 Task: Add an event with the title Sales Presentation   , date '2023/21/05', time 7:30 AM to 9:30 AMand add a description: Looking to take your sales representation skills to the next level? Join us for an immersive event designed to equip you with the knowledge and tools needed to drive growth and maximize revenue. From understanding customer psychology to developing compelling pitches, this event covers the essential aspects of successful sales representation. Select event color  Flamingo . Add location for the event as: 456 Park Avenue, Downtown, Chicago, USA, logged in from the account softage.1@softage.netand send the event invitation to softage.3@softage.net and softage.4@softage.net. Set a reminder for the event Daily
Action: Mouse moved to (91, 111)
Screenshot: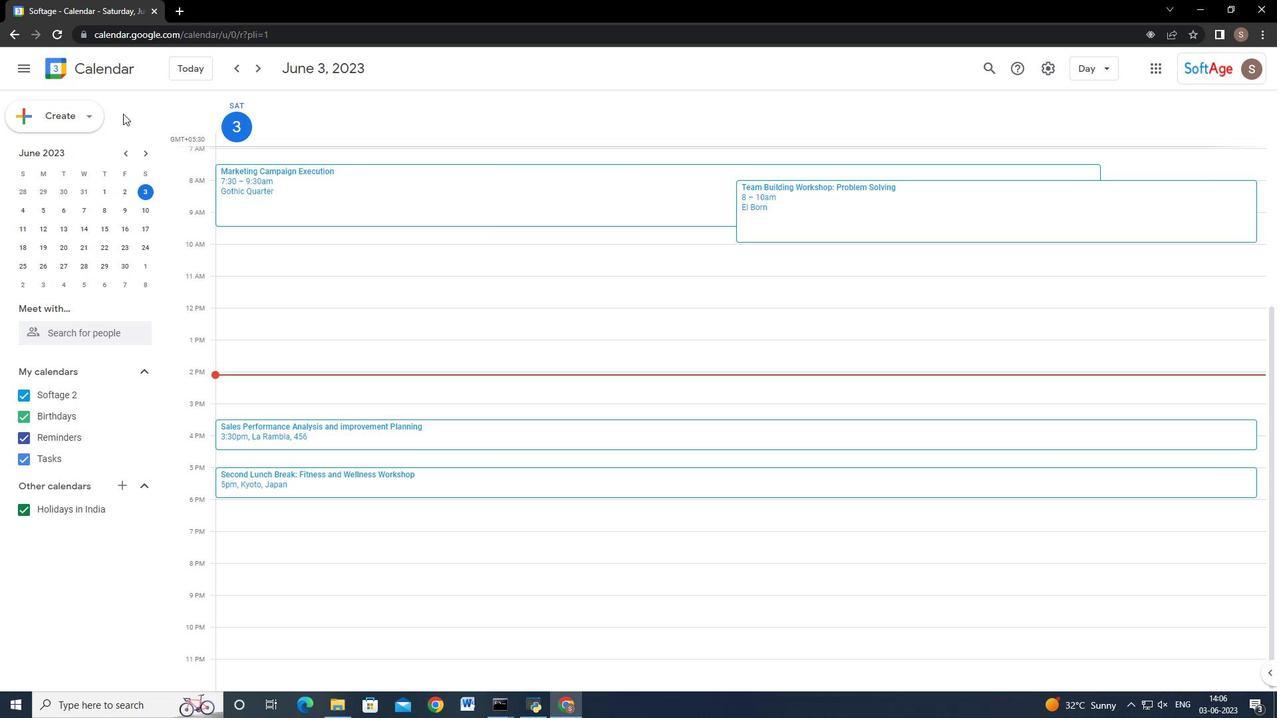 
Action: Mouse pressed left at (91, 111)
Screenshot: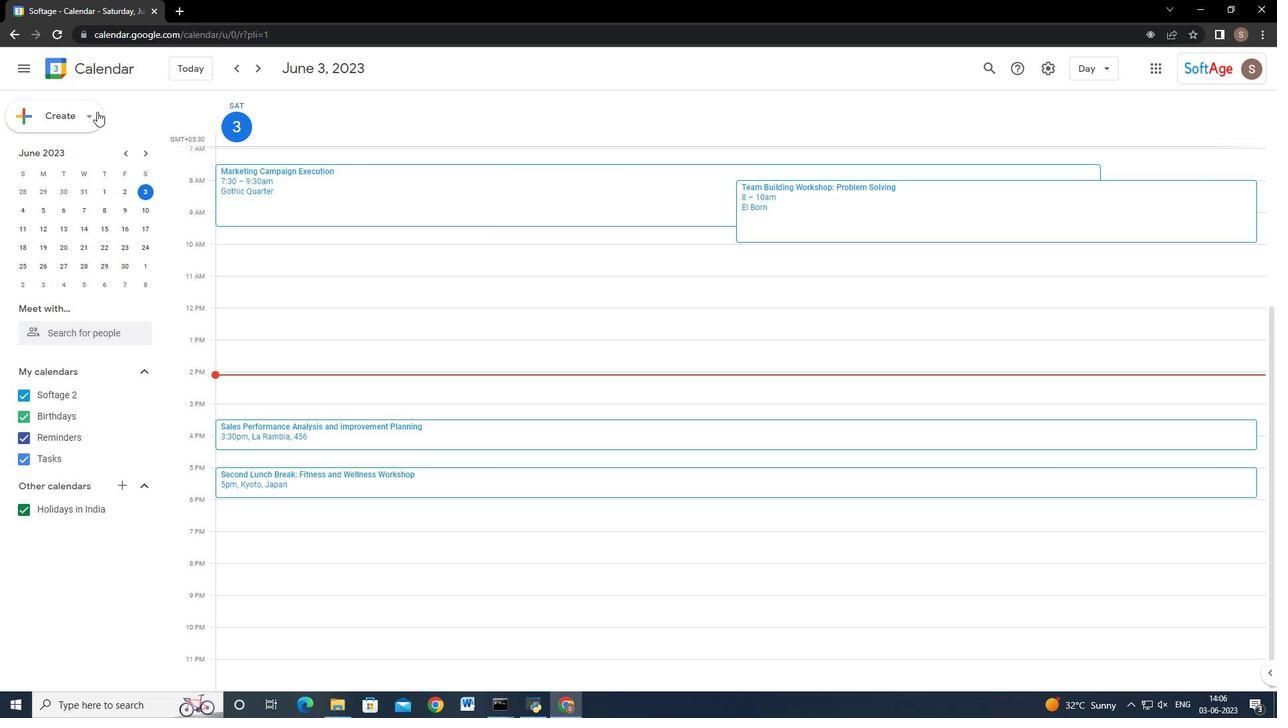 
Action: Mouse moved to (60, 152)
Screenshot: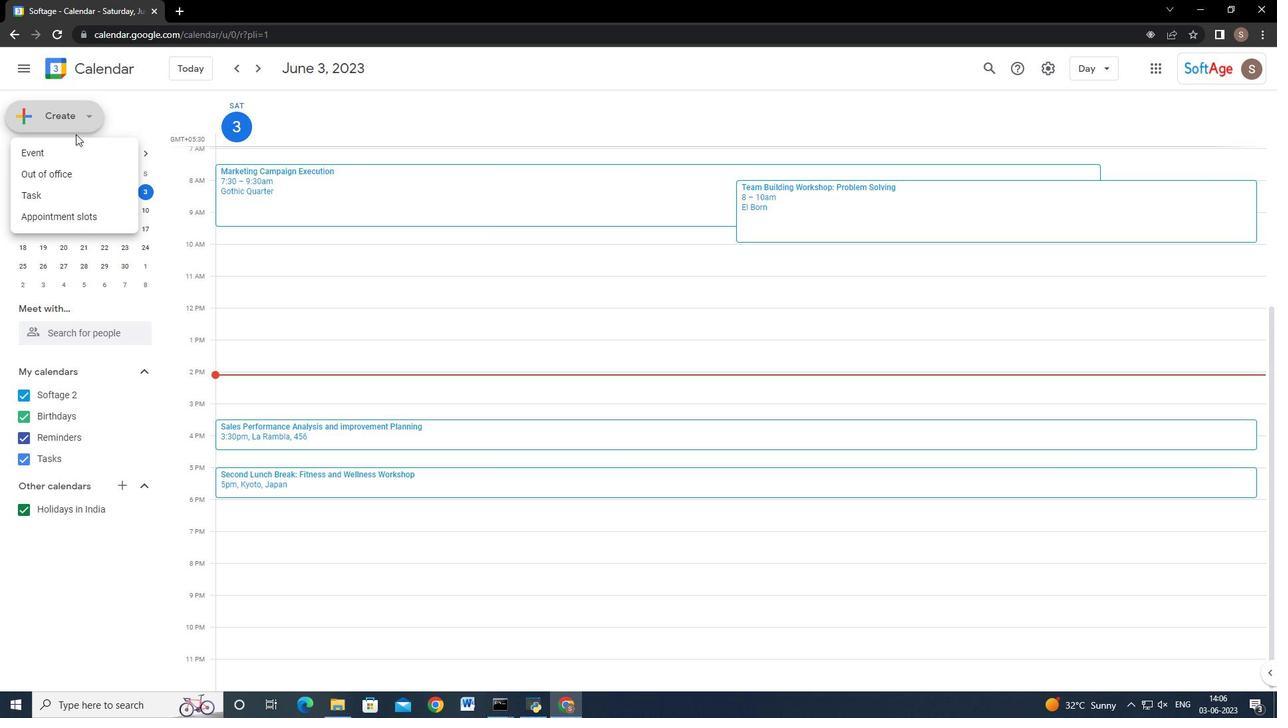 
Action: Mouse pressed left at (60, 152)
Screenshot: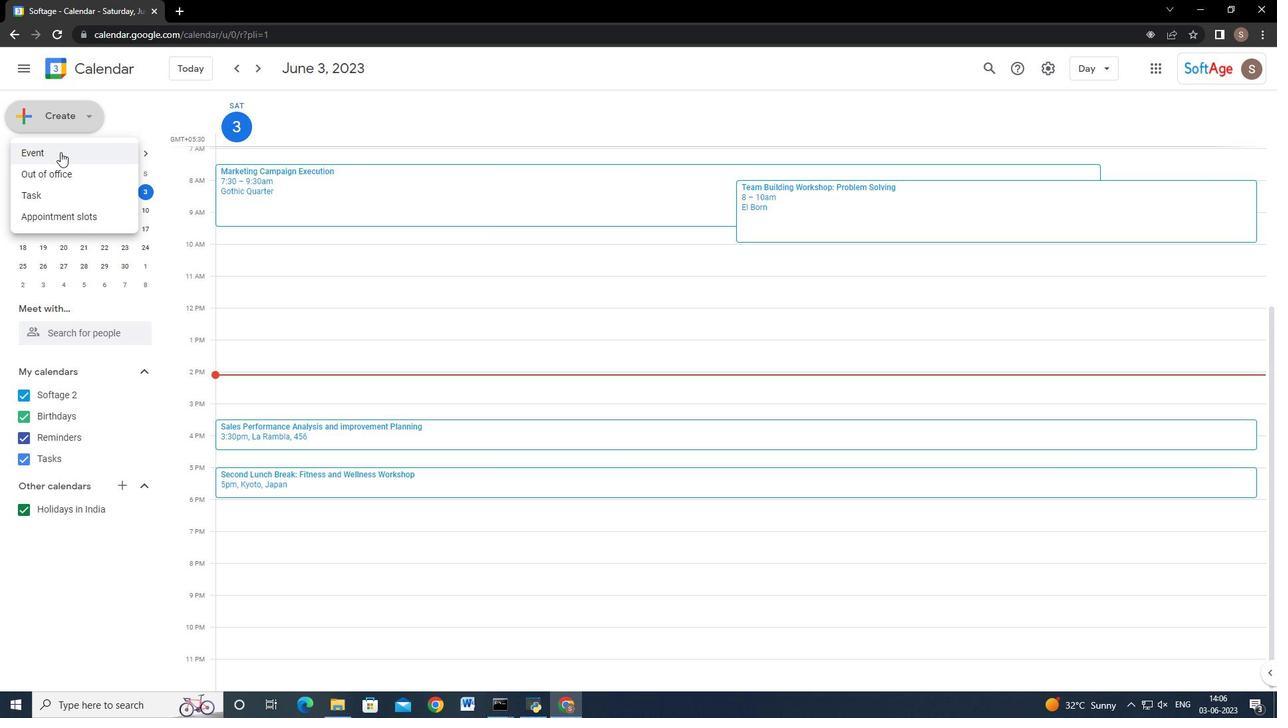 
Action: Mouse moved to (793, 515)
Screenshot: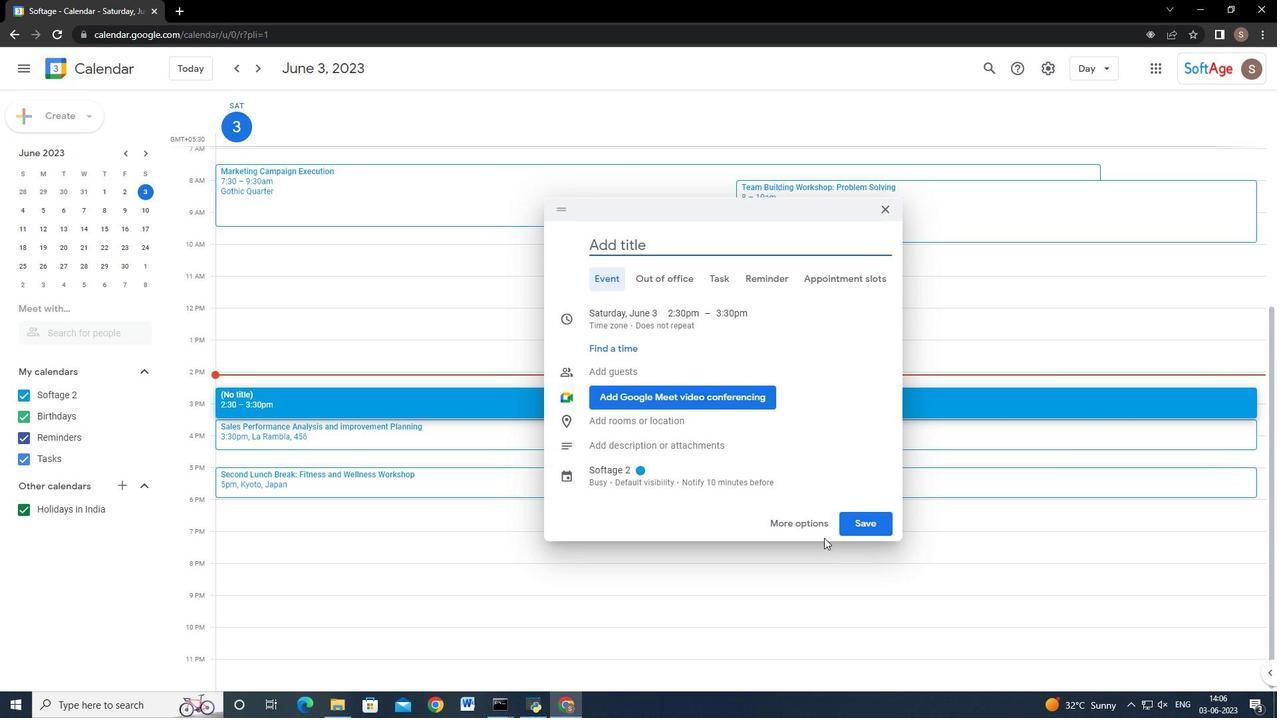 
Action: Mouse pressed left at (793, 515)
Screenshot: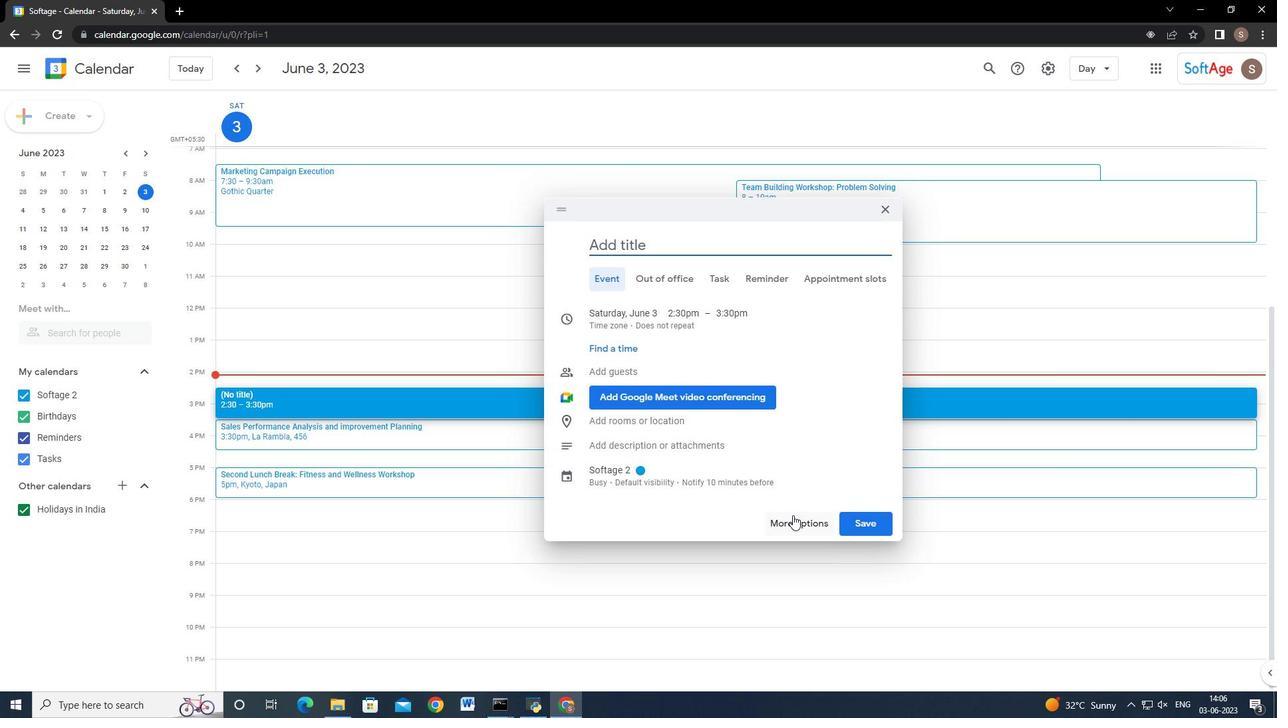 
Action: Mouse moved to (222, 97)
Screenshot: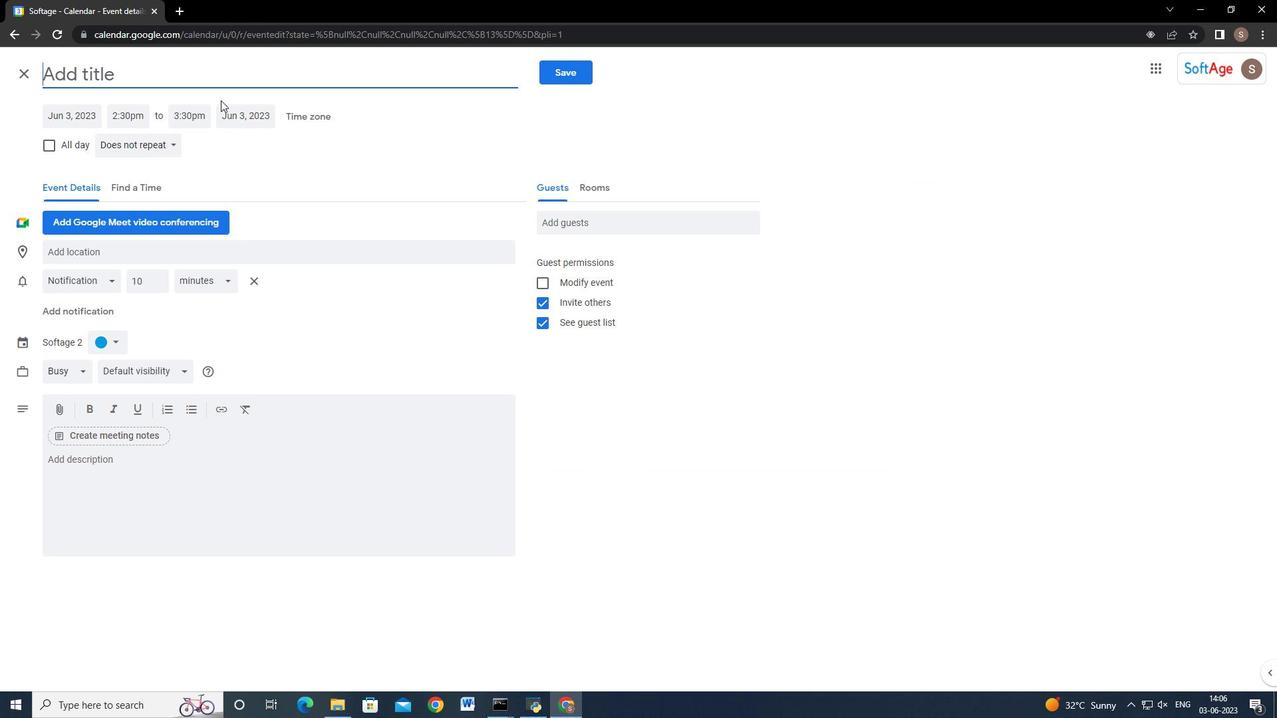 
Action: Key pressed <Key.shift_r>Sales<Key.space><Key.shift>Presentation
Screenshot: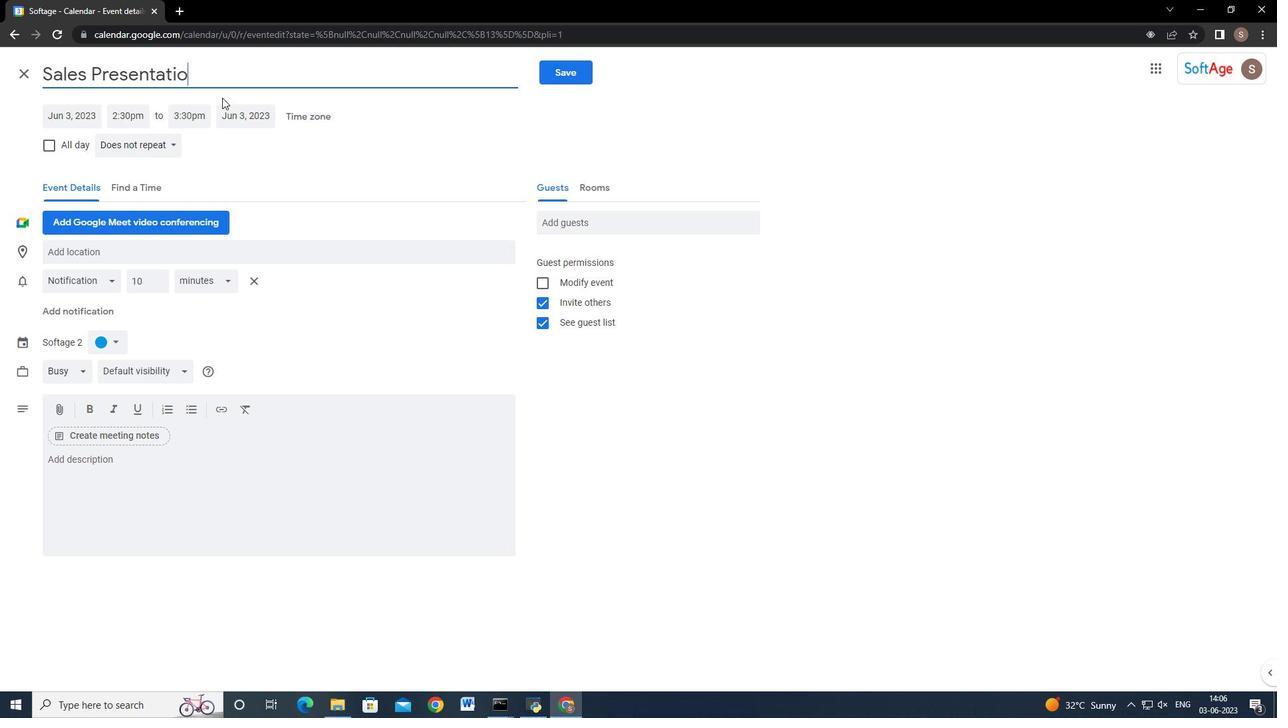 
Action: Mouse moved to (78, 112)
Screenshot: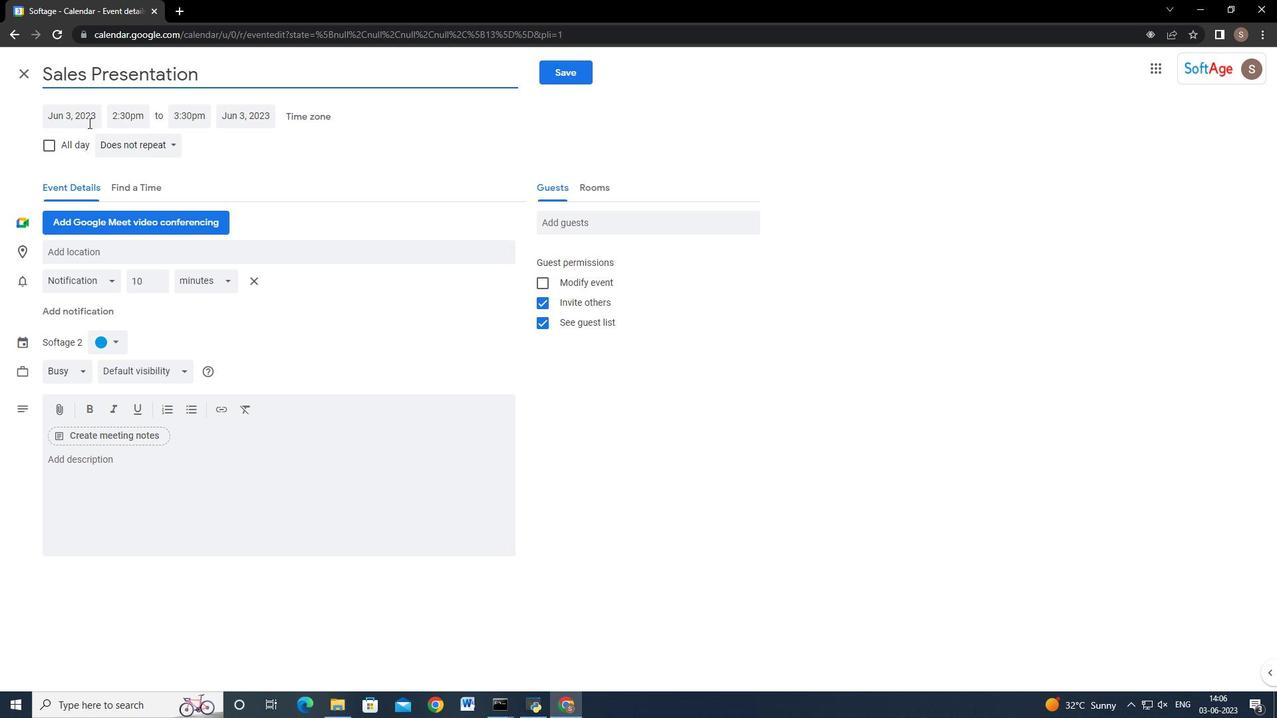 
Action: Mouse pressed left at (78, 112)
Screenshot: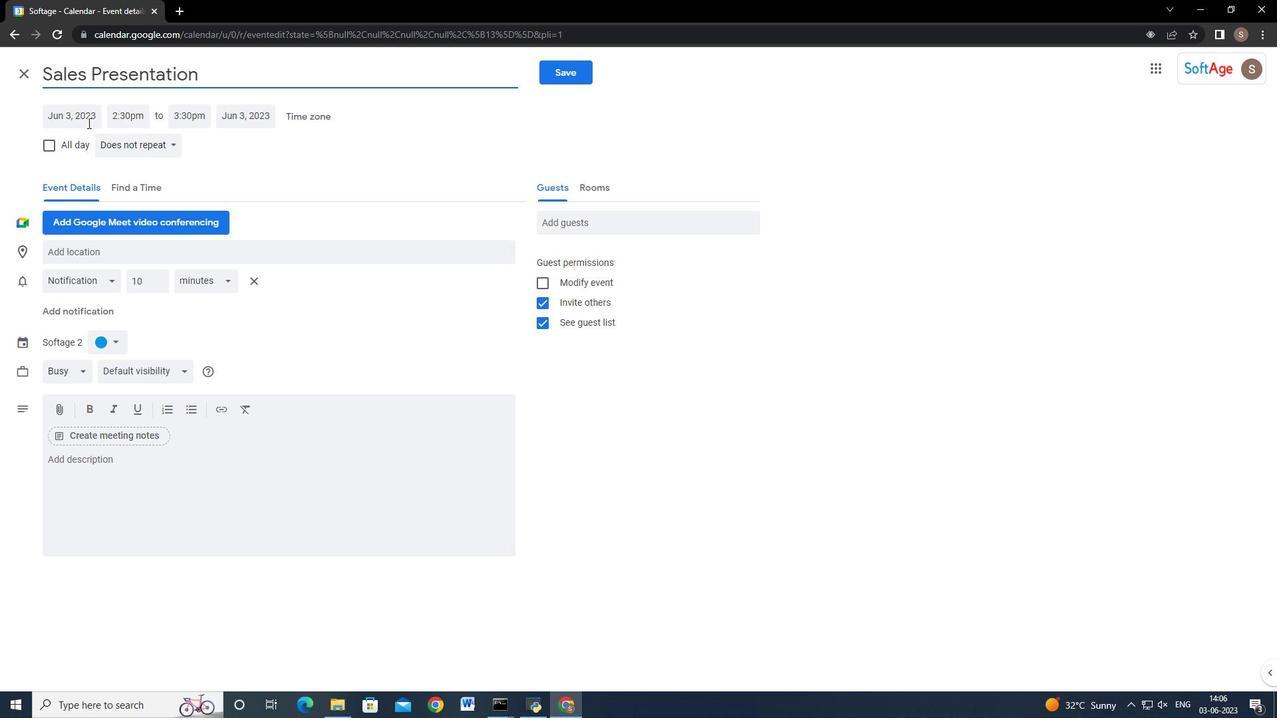 
Action: Mouse moved to (214, 145)
Screenshot: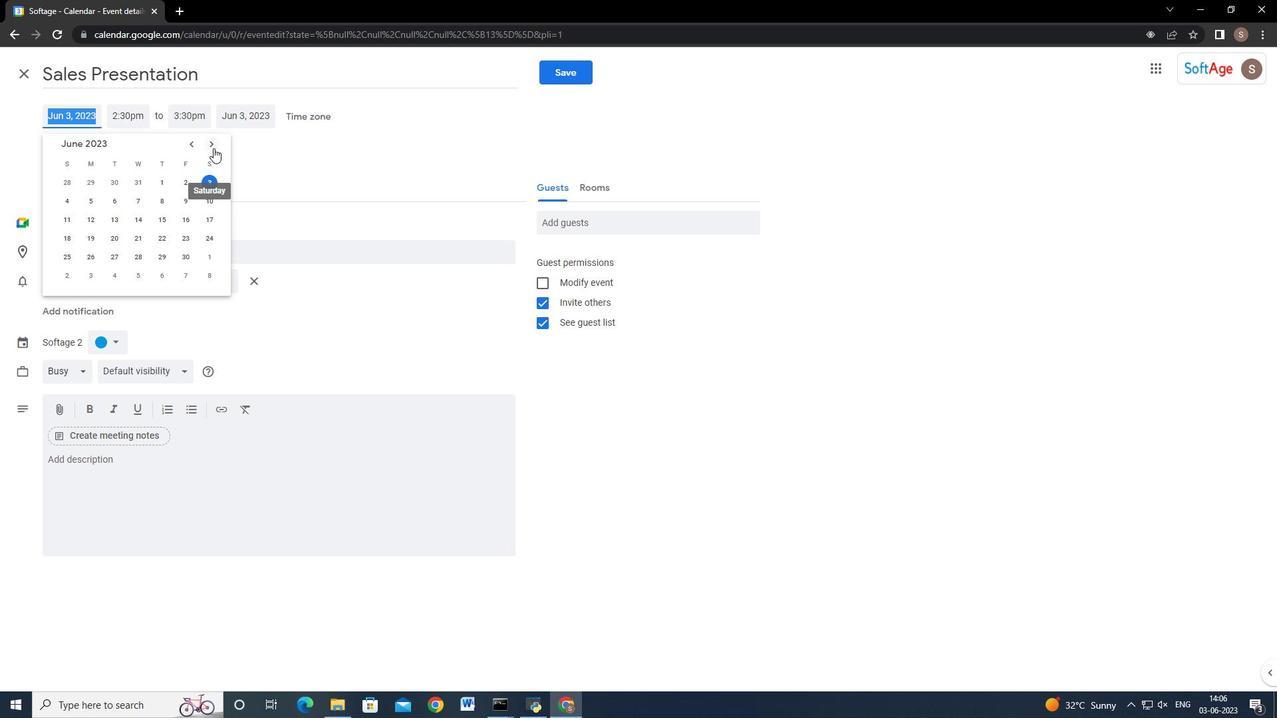 
Action: Mouse pressed left at (214, 145)
Screenshot: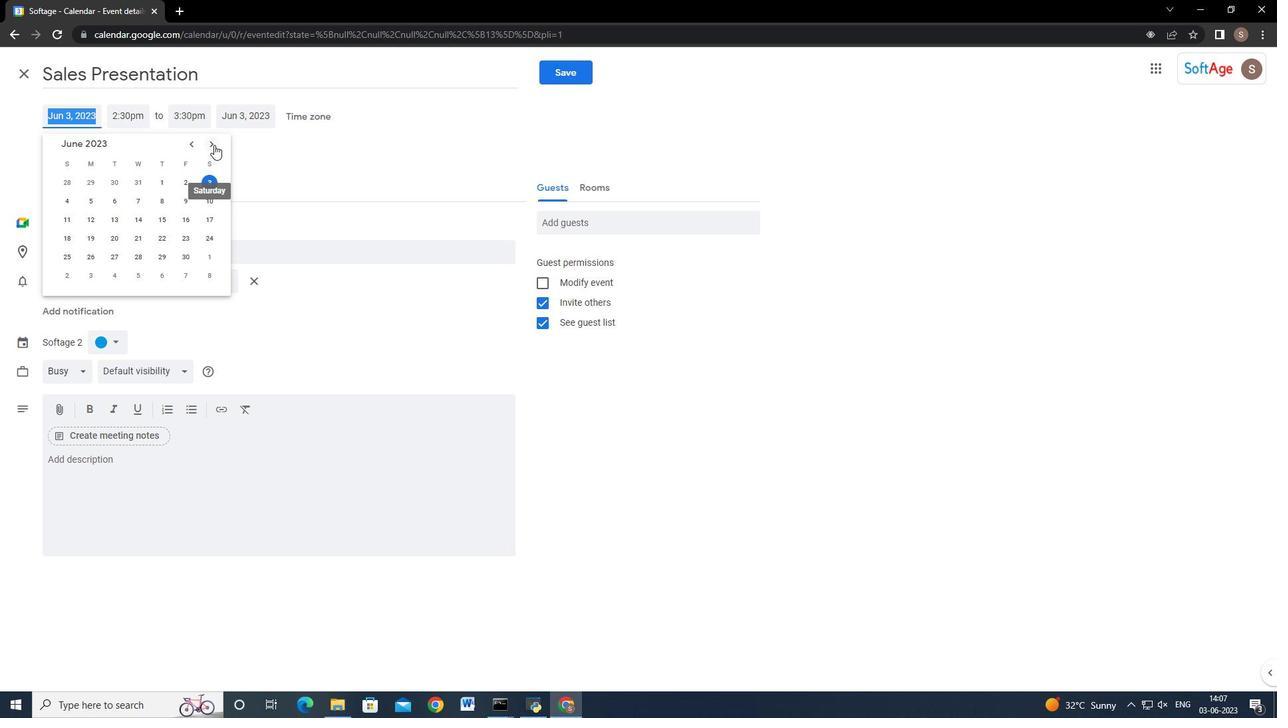
Action: Mouse moved to (192, 143)
Screenshot: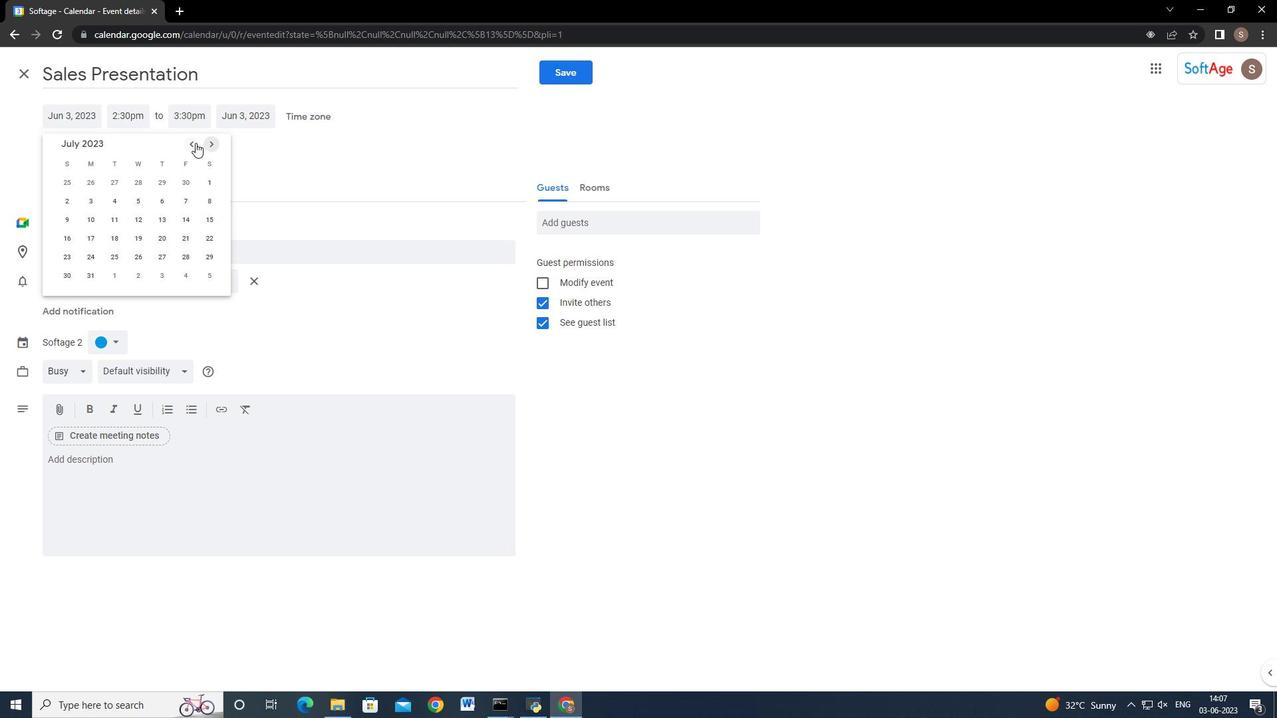 
Action: Mouse pressed left at (192, 143)
Screenshot: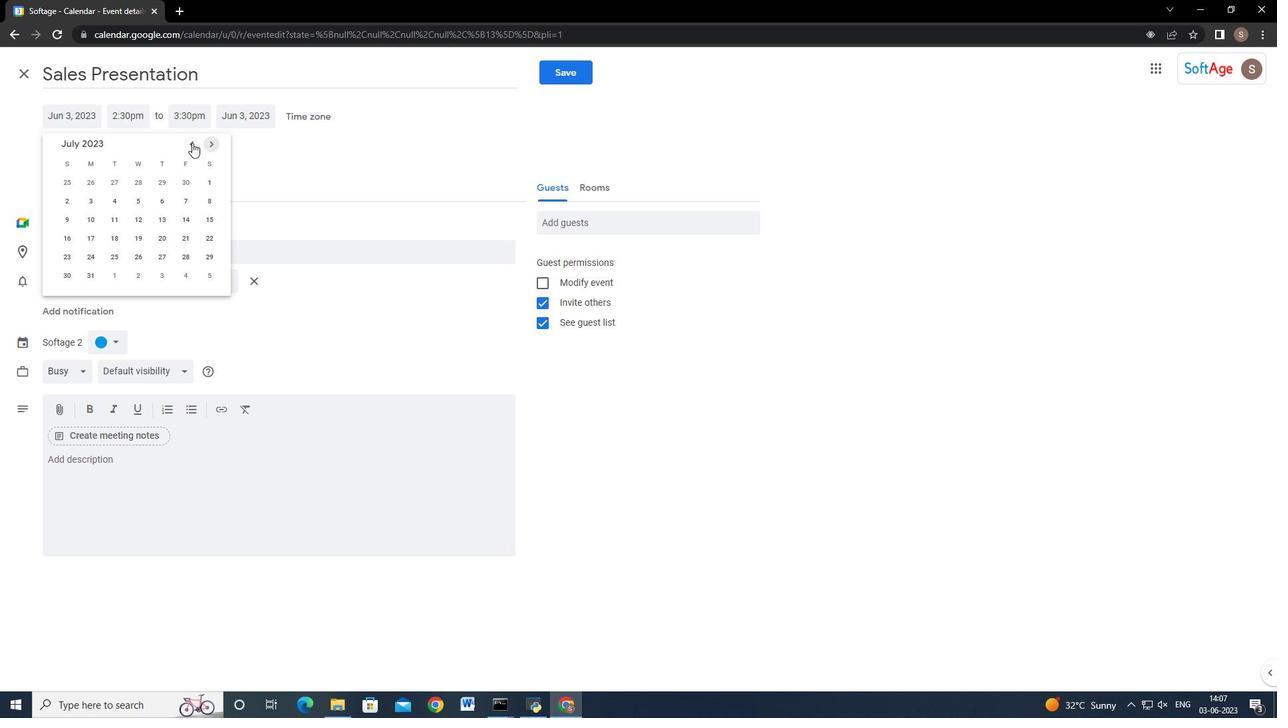 
Action: Mouse pressed left at (192, 143)
Screenshot: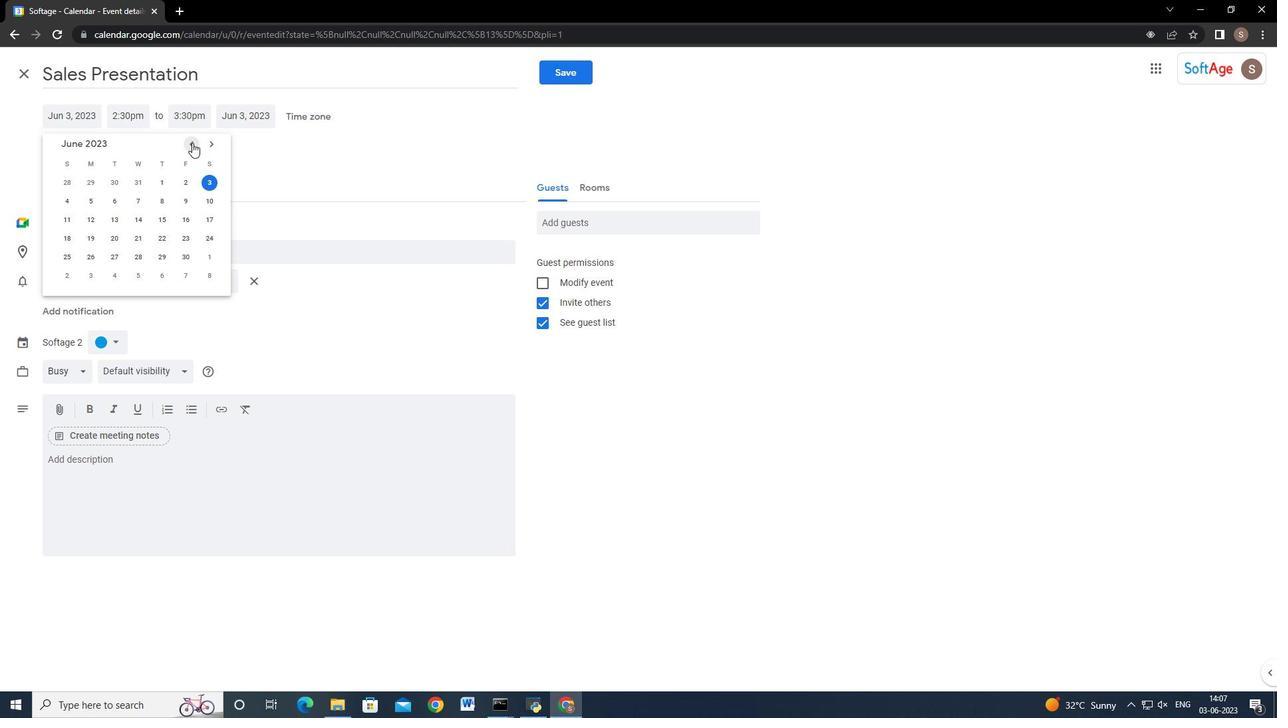 
Action: Mouse moved to (64, 236)
Screenshot: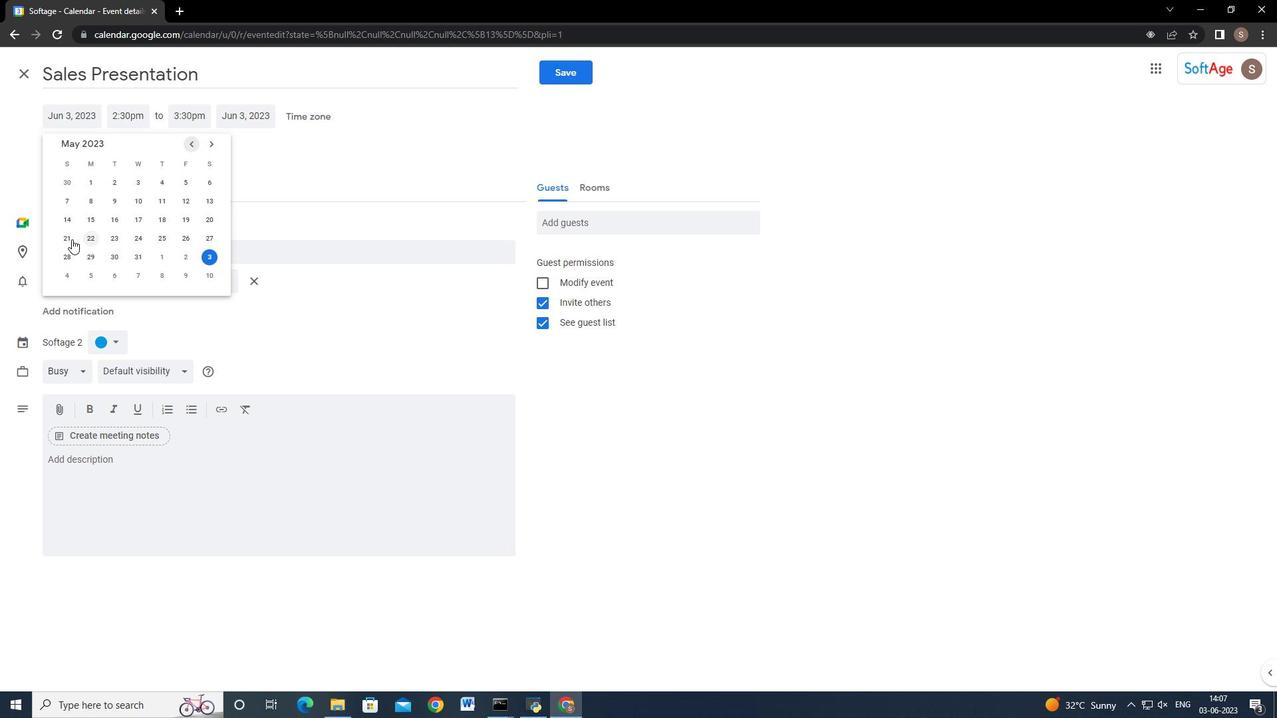 
Action: Mouse pressed left at (64, 236)
Screenshot: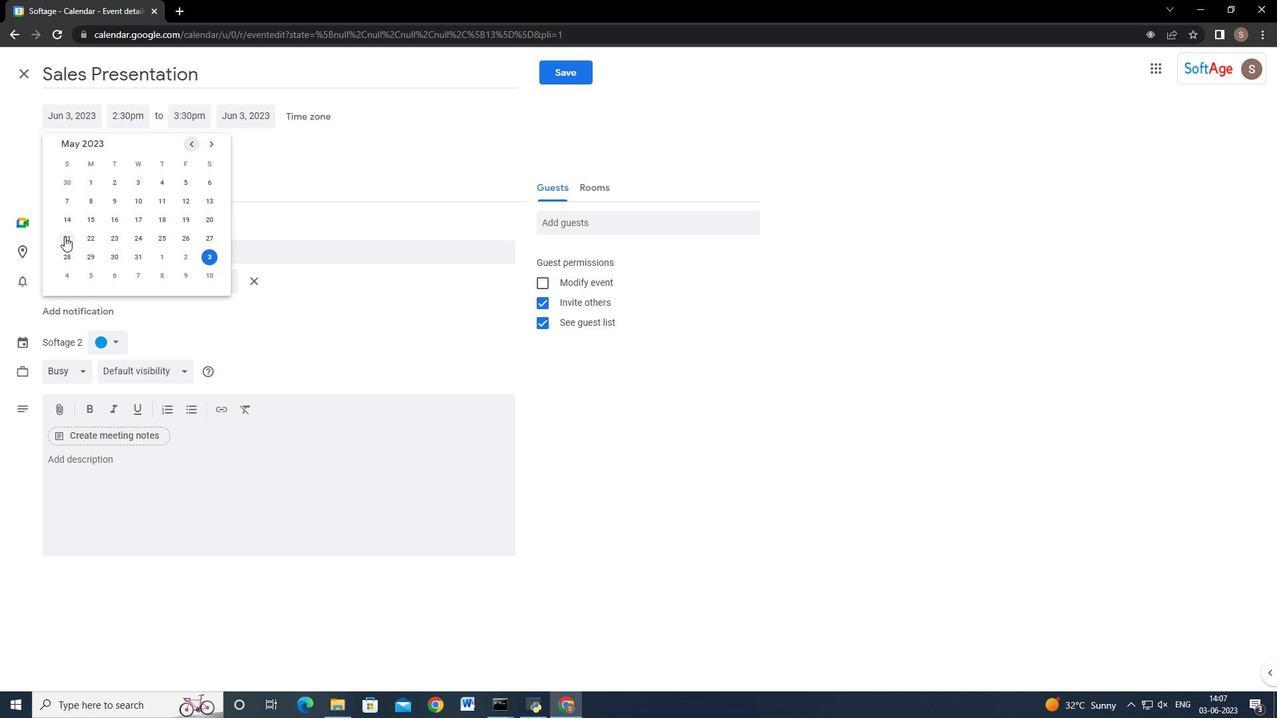 
Action: Mouse moved to (138, 115)
Screenshot: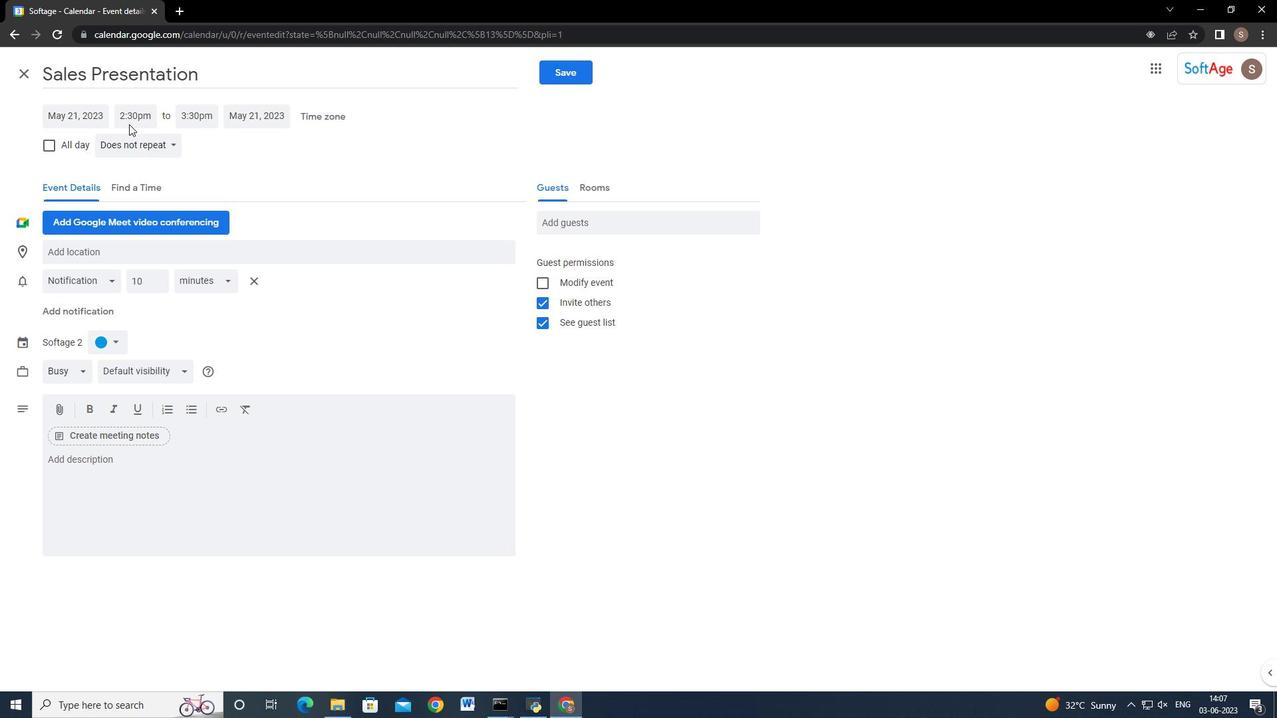 
Action: Mouse pressed left at (138, 115)
Screenshot: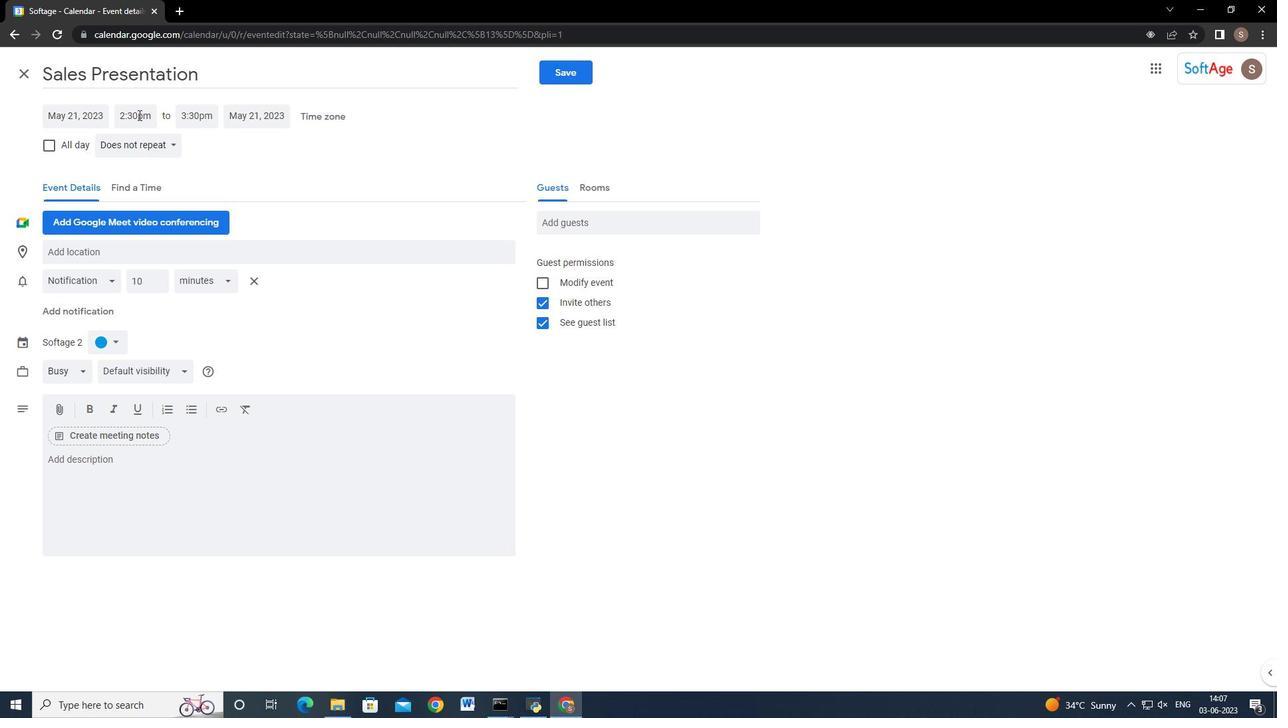 
Action: Mouse moved to (141, 115)
Screenshot: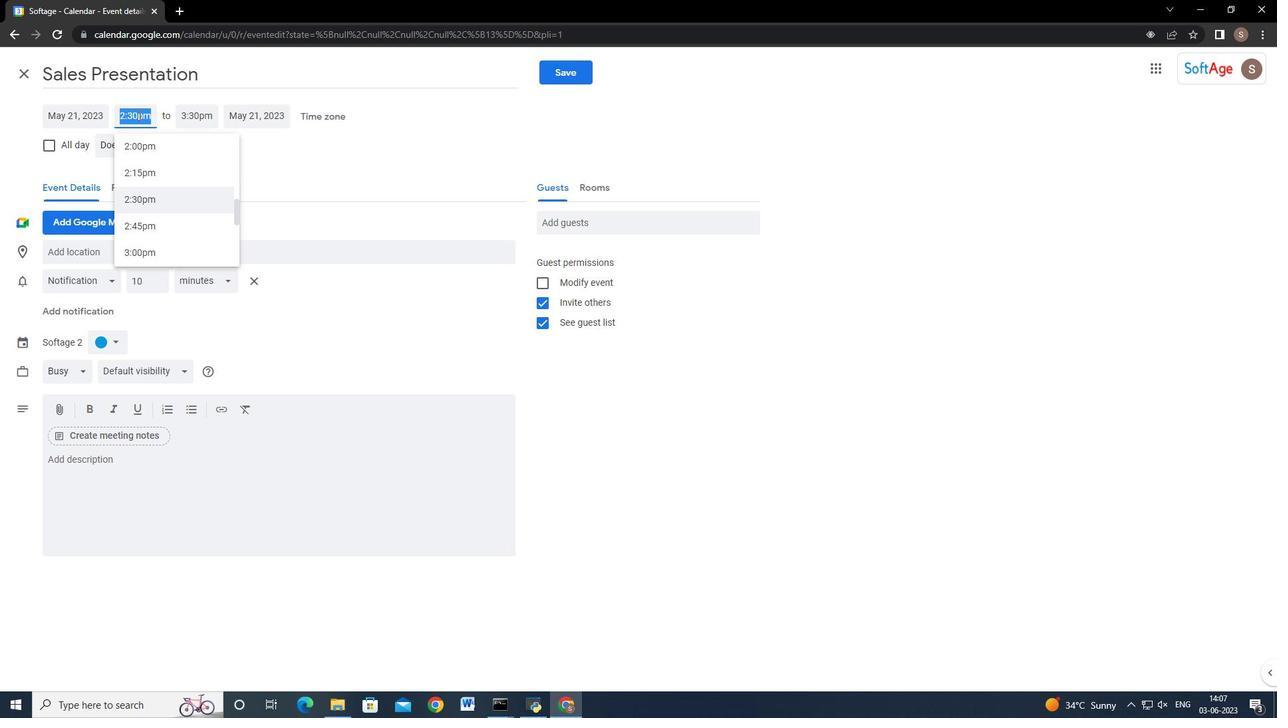 
Action: Key pressed 7<Key.shift>:30am<Key.enter><Key.tab>9<Key.shift>:30am<Key.enter>
Screenshot: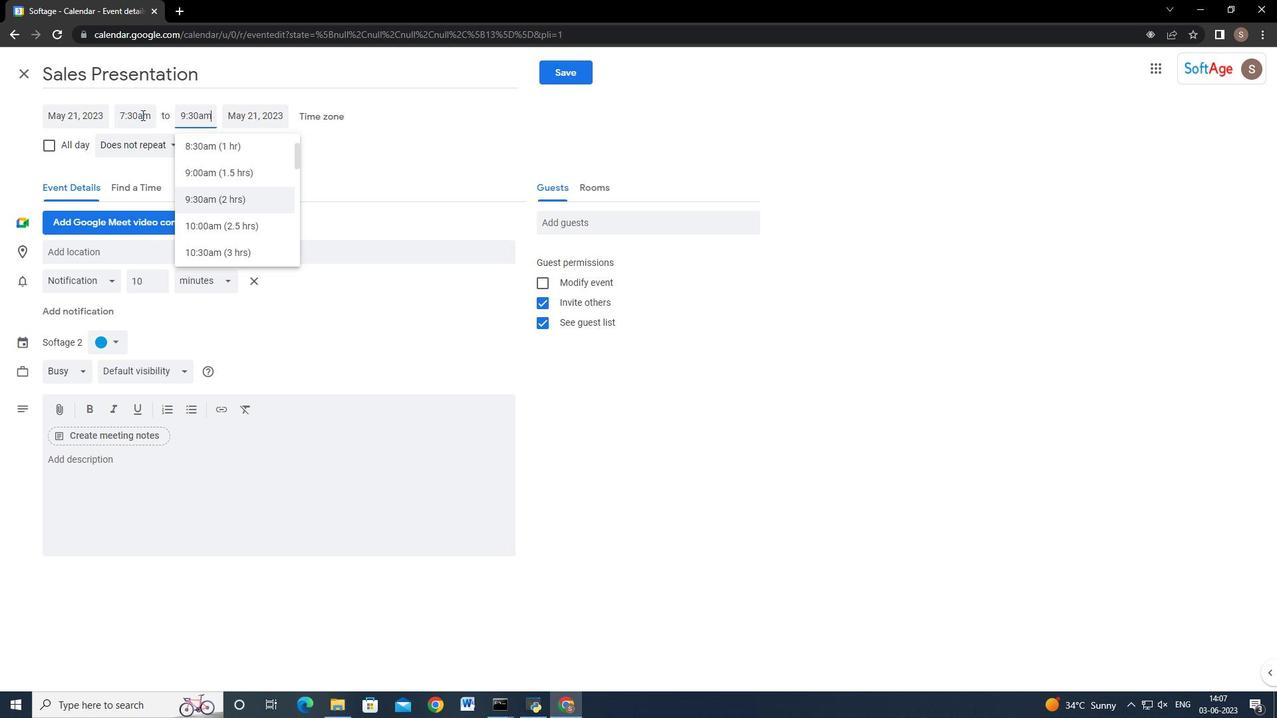 
Action: Mouse moved to (153, 453)
Screenshot: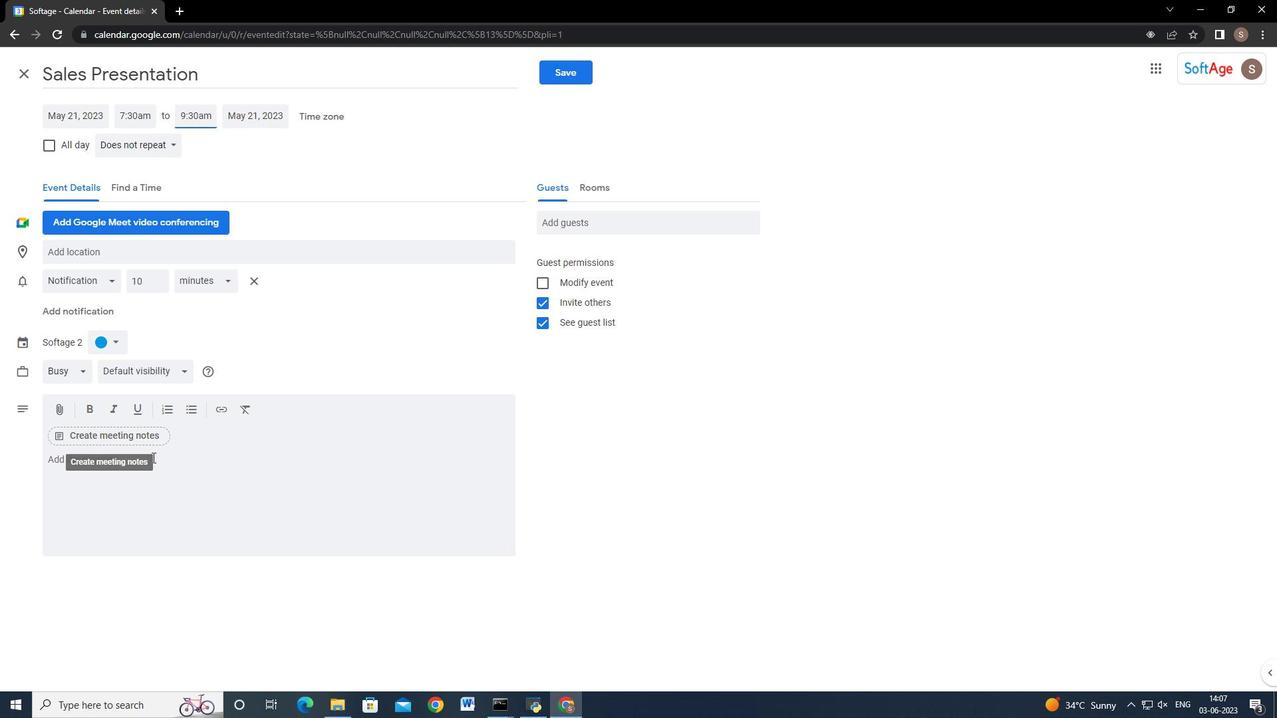 
Action: Mouse pressed left at (153, 453)
Screenshot: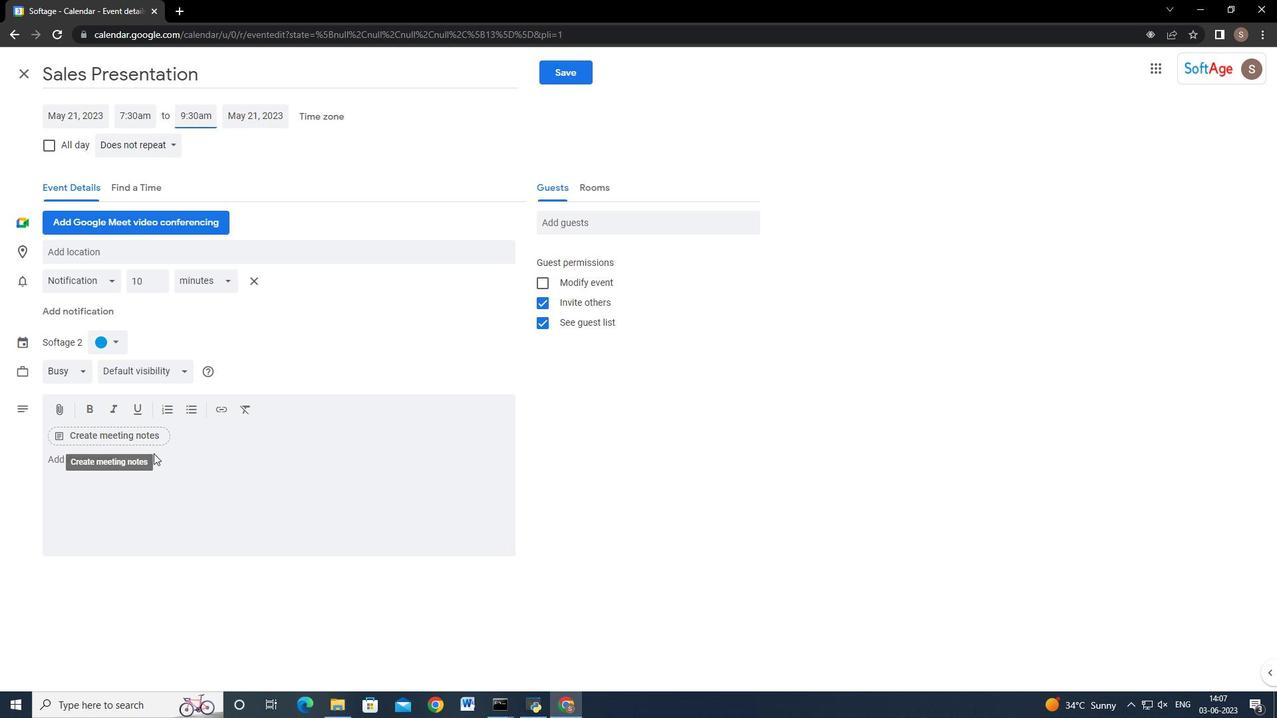 
Action: Mouse moved to (140, 463)
Screenshot: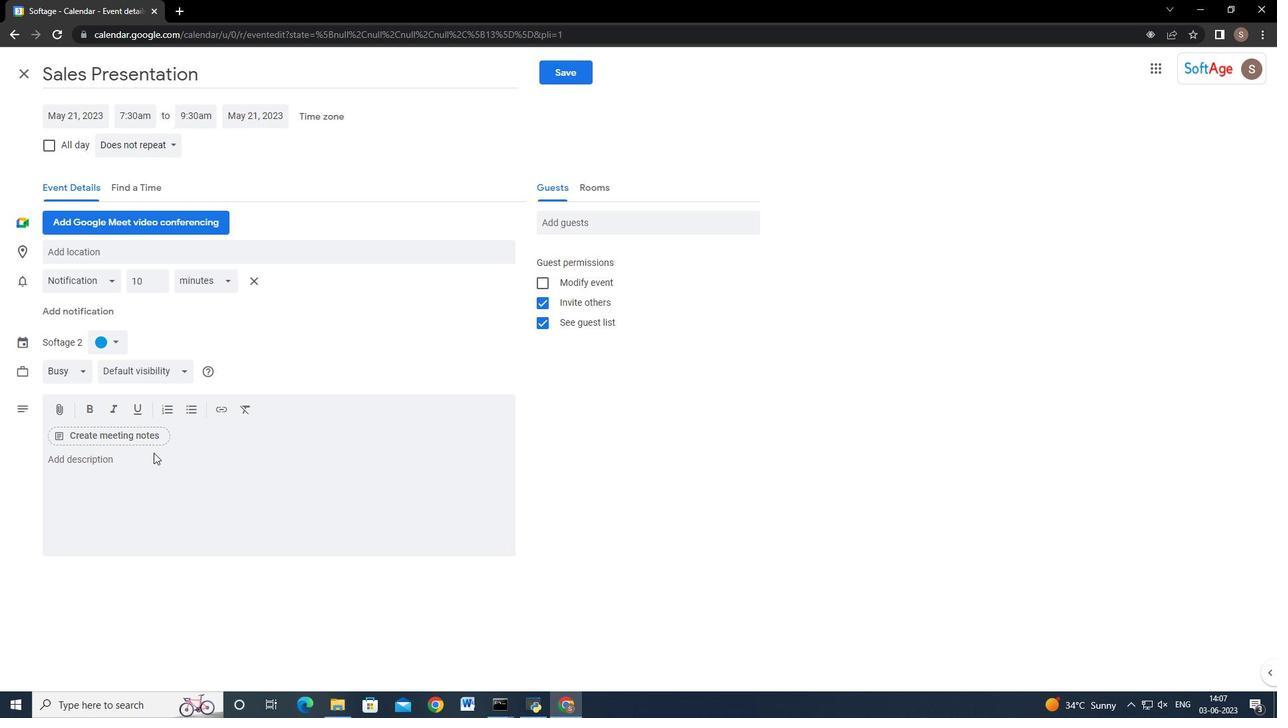 
Action: Mouse pressed left at (140, 463)
Screenshot: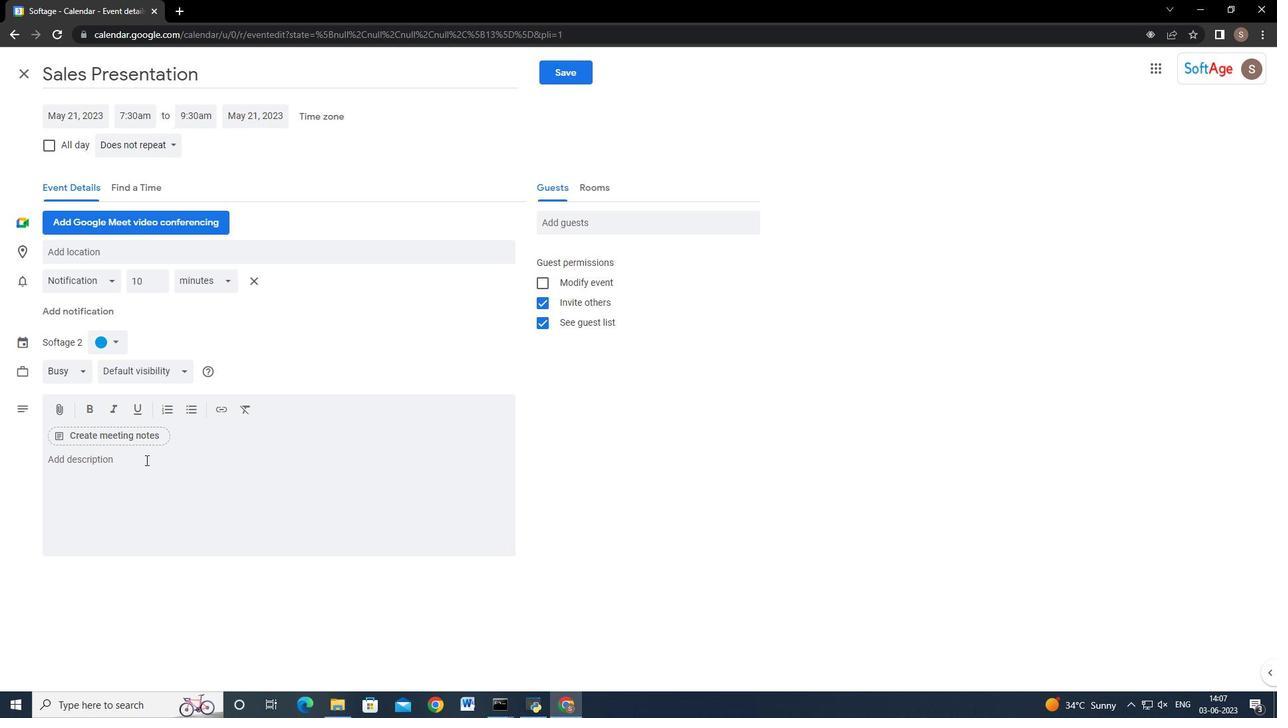 
Action: Key pressed <Key.shift>Looking<Key.space>to<Key.space>take<Key.space>your<Key.space>repres<Key.backspace>sentation<Key.space>skills<Key.space>to<Key.space>the<Key.space>next<Key.space>level<Key.shift>?<Key.space><Key.shift>Join<Key.space>us<Key.space>for<Key.space>an<Key.space>immersive<Key.space>event<Key.space>designed<Key.space>to<Key.space>equip<Key.space>you<Key.space>with<Key.space>the<Key.space>knowledge<Key.space>and<Key.space>tools<Key.space>needed<Key.space>to<Key.space>drive<Key.space>growth<Key.space>and<Key.space>maximize<Key.space>revenue.<Key.space><Key.shift>From<Key.space>understanding<Key.space>customer<Key.space>pyschology<Key.space>to<Key.space>developing<Key.space>compl<Key.backspace>elling<Key.space>pitches
Screenshot: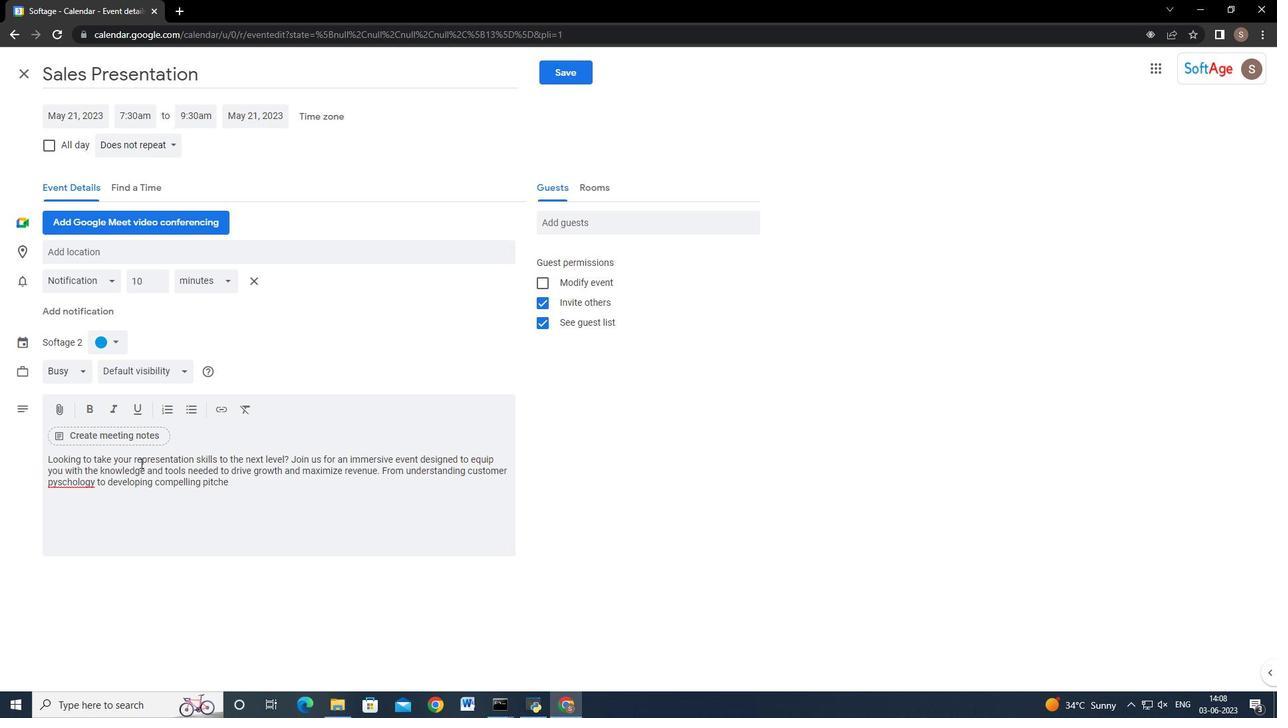 
Action: Mouse moved to (71, 482)
Screenshot: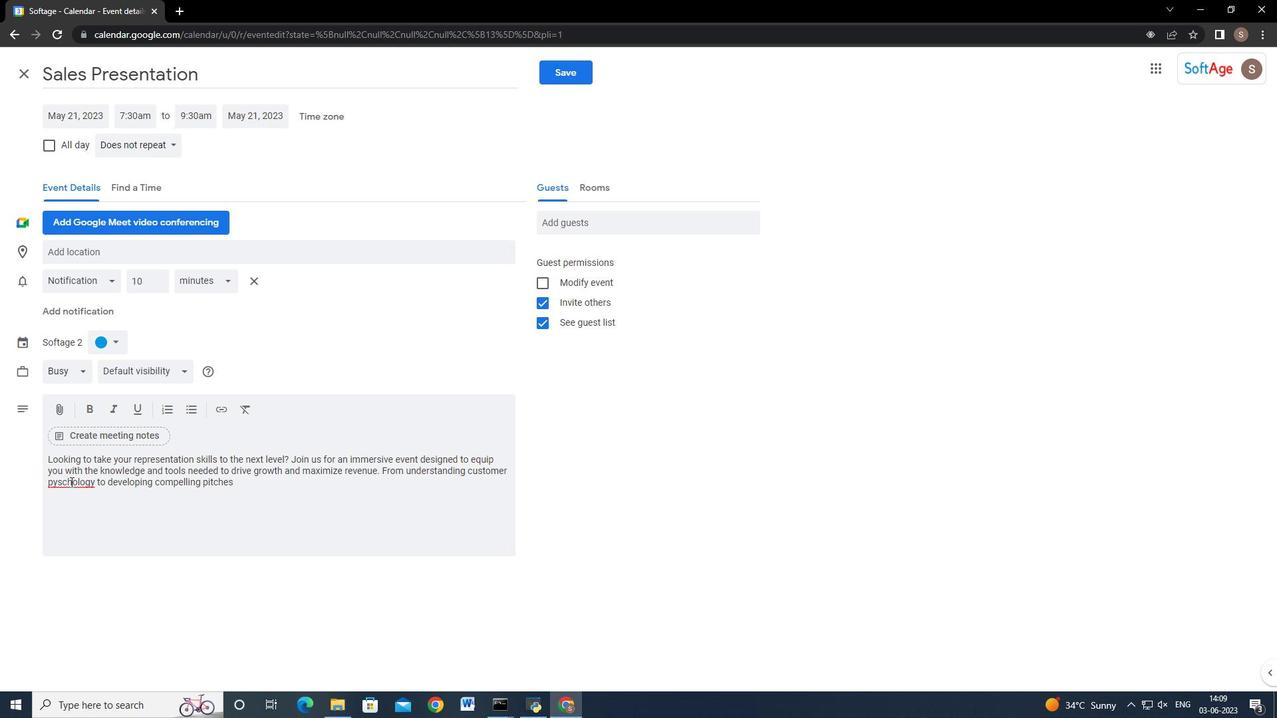 
Action: Mouse pressed left at (71, 482)
Screenshot: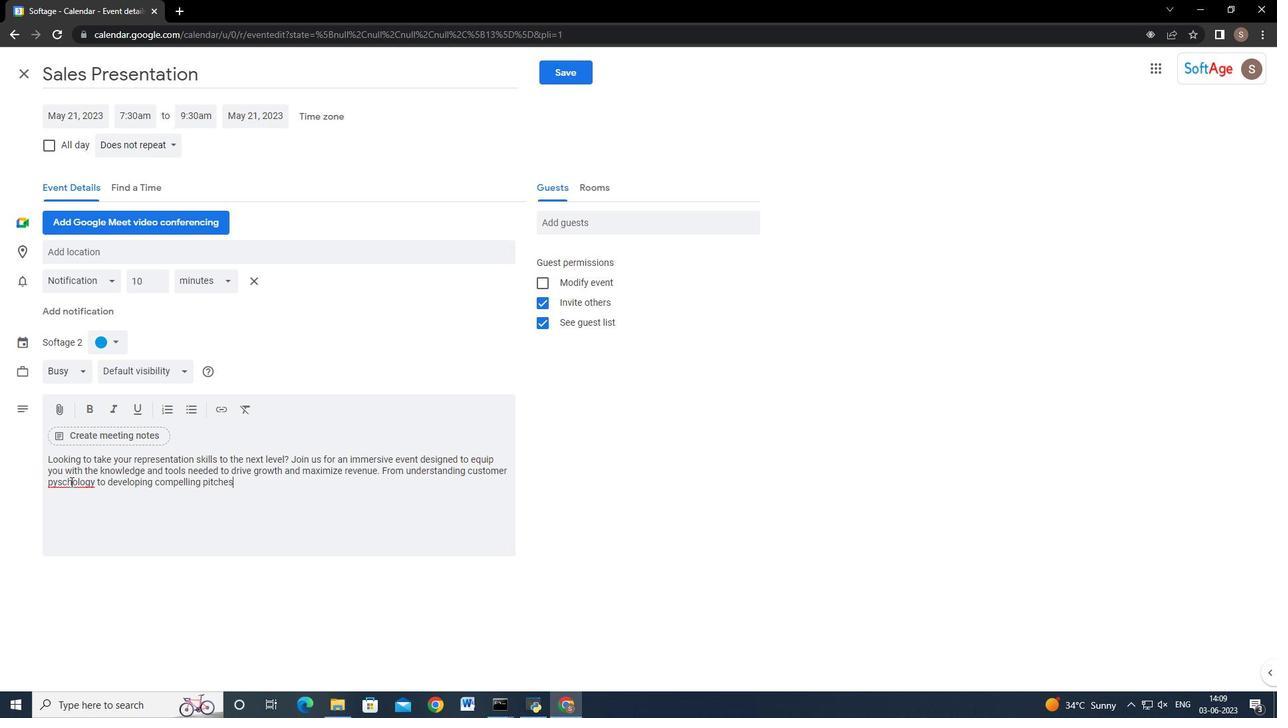 
Action: Mouse moved to (113, 480)
Screenshot: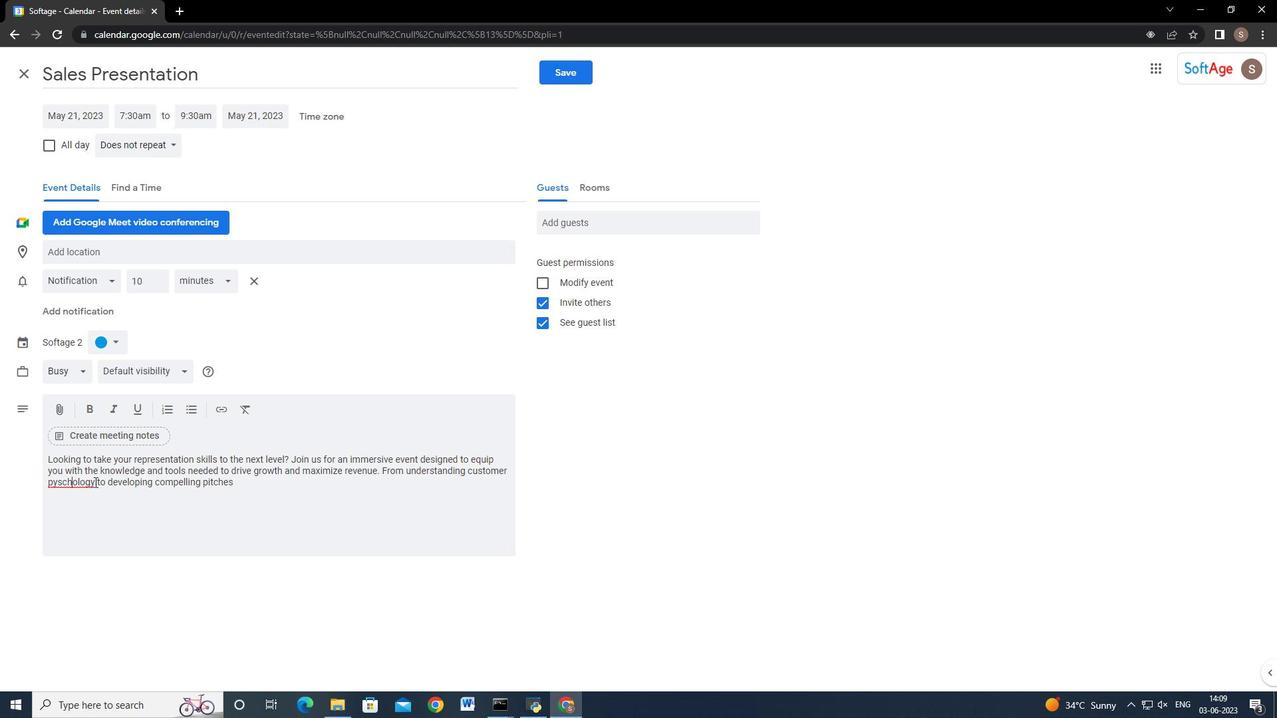 
Action: Key pressed <Key.backspace><Key.right><Key.right><Key.right><Key.right><Key.right><Key.right><Key.right><Key.right><Key.right><Key.right><Key.right><Key.right><Key.right><Key.right><Key.right><Key.right><Key.right><Key.right><Key.right><Key.right><Key.right><Key.right><Key.right><Key.right><Key.right><Key.right><Key.right><Key.right><Key.right><Key.right><Key.right><Key.right><Key.right><Key.right><Key.right><Key.right><Key.right><Key.right><Key.space><Key.backspace>,<Key.space>this<Key.space>even<Key.space>covers<Key.space>the<Key.space>essential<Key.space>aspects<Key.space>of<Key.space>successful<Key.space>sales<Key.space>representation.
Screenshot: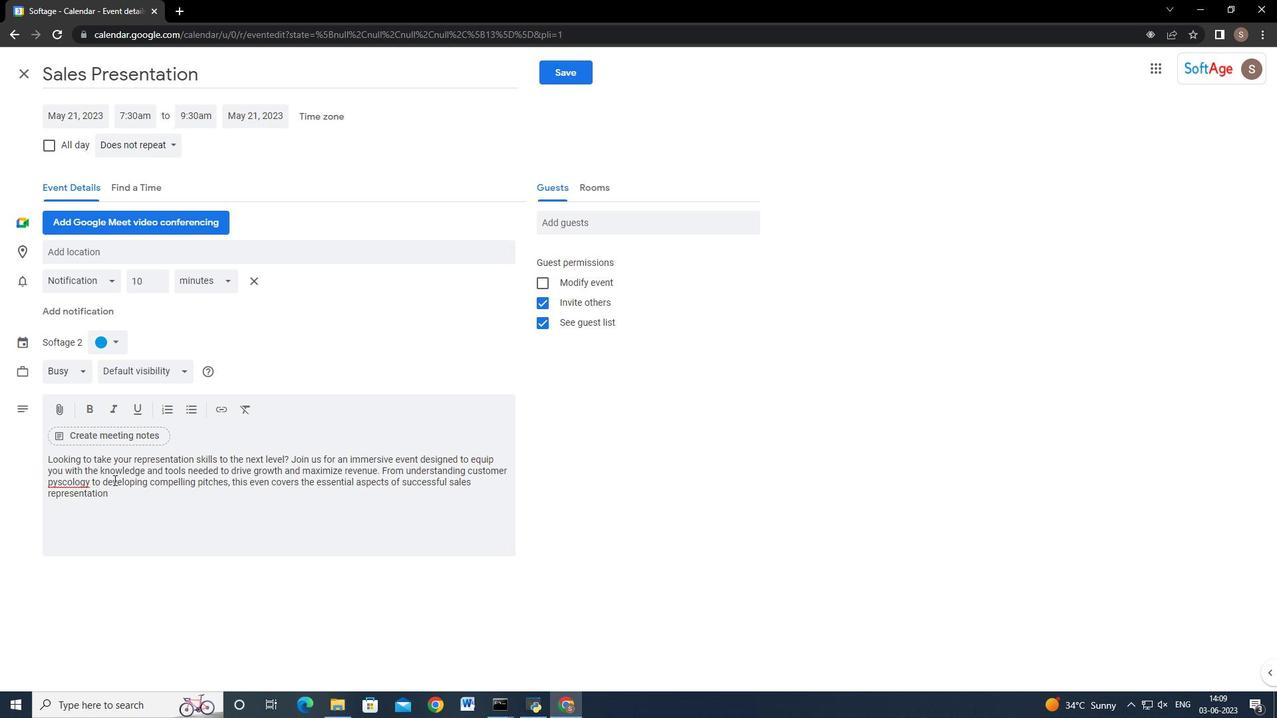 
Action: Mouse moved to (118, 344)
Screenshot: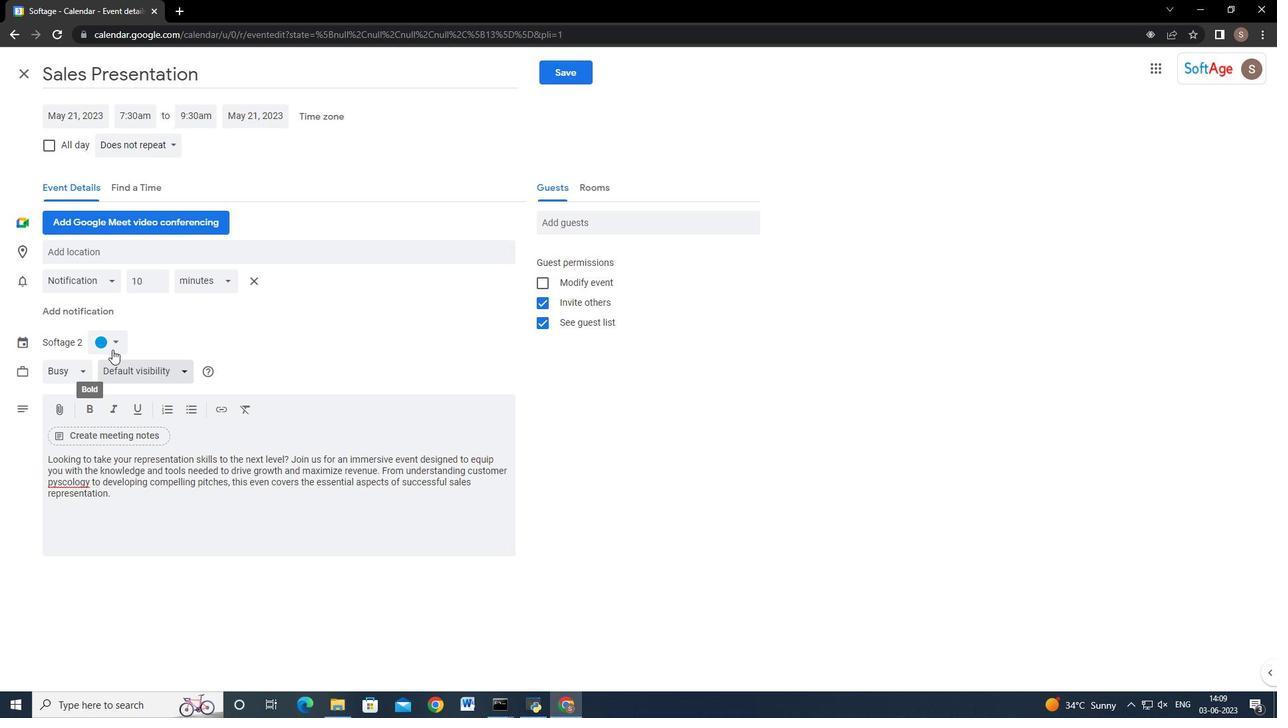 
Action: Mouse pressed left at (118, 344)
Screenshot: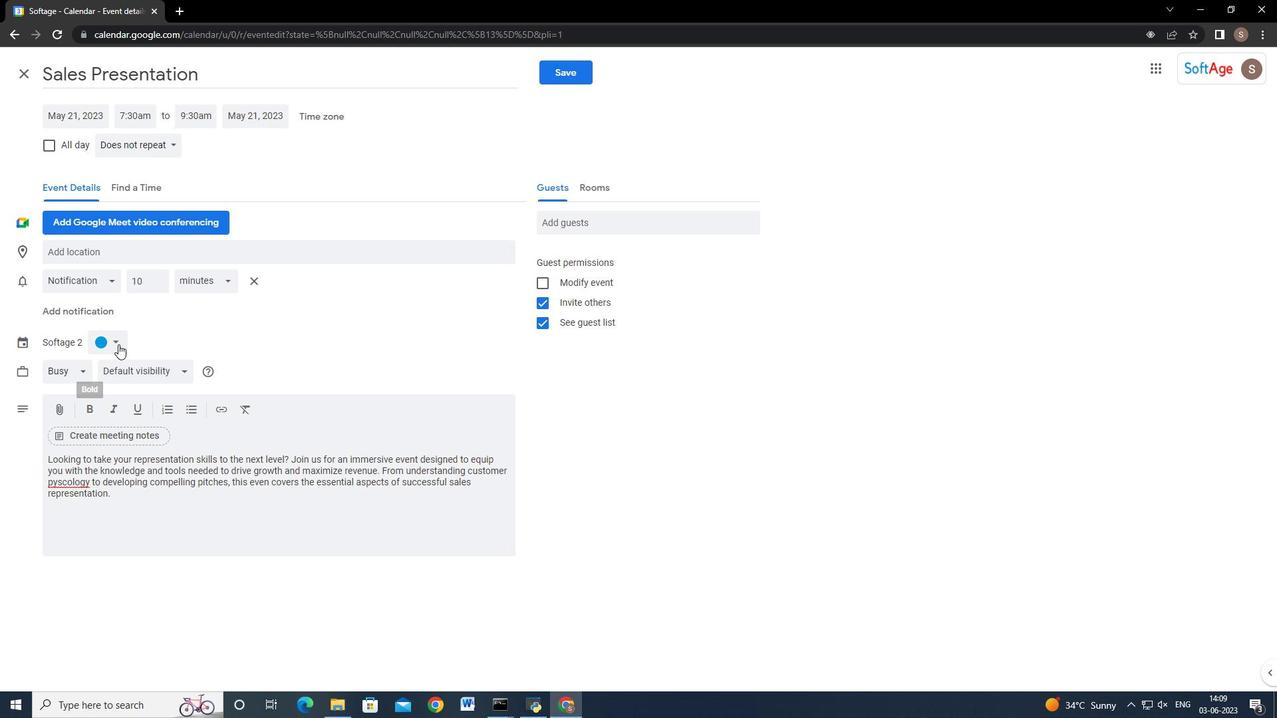 
Action: Mouse moved to (115, 344)
Screenshot: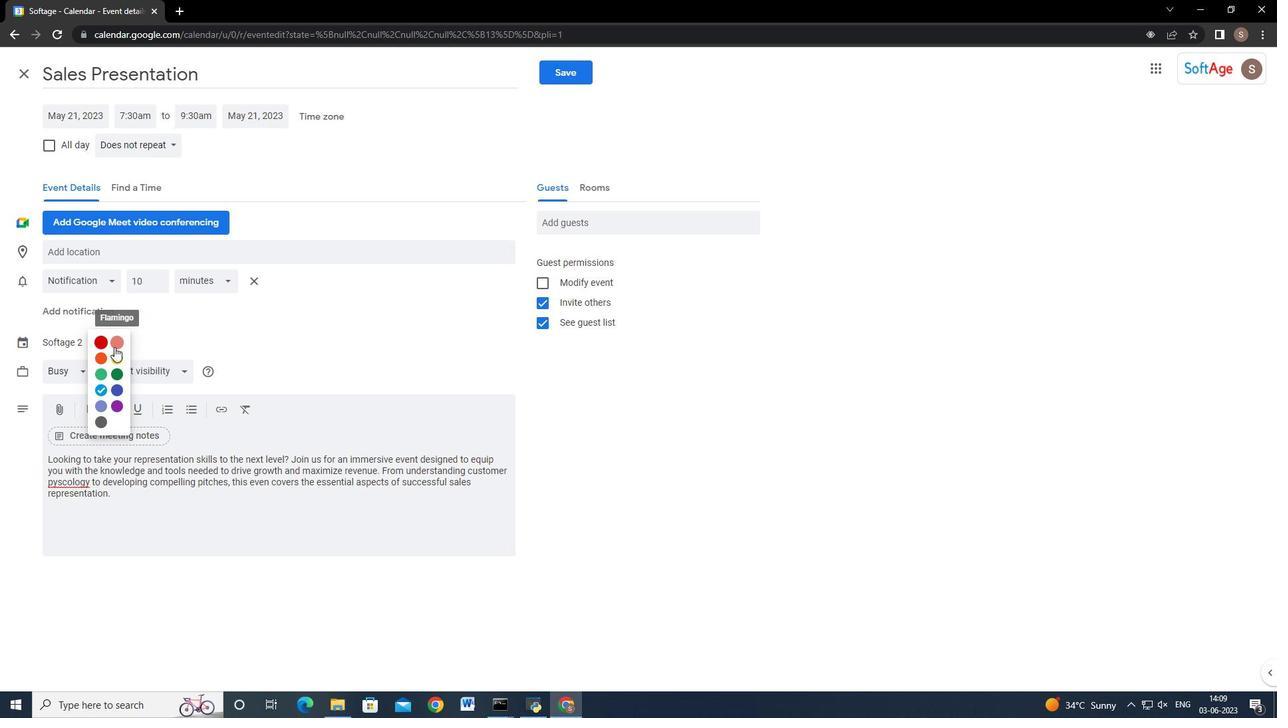 
Action: Mouse pressed left at (115, 344)
Screenshot: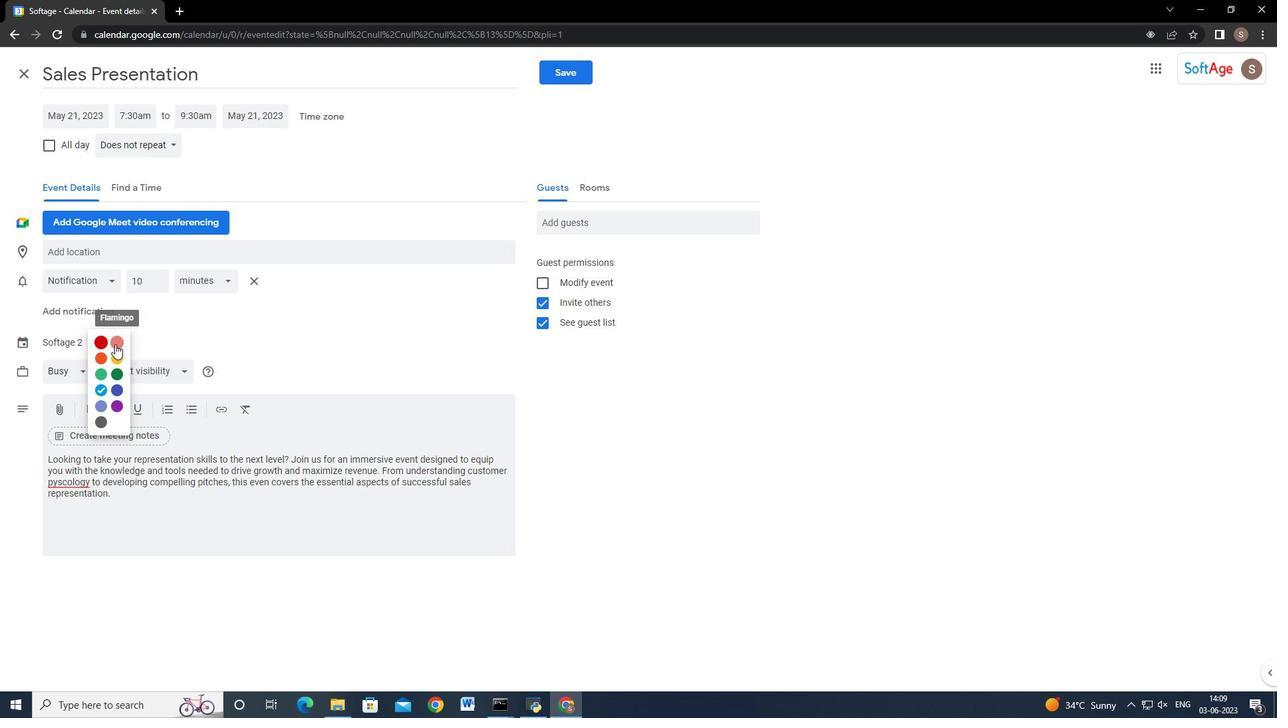 
Action: Mouse moved to (163, 250)
Screenshot: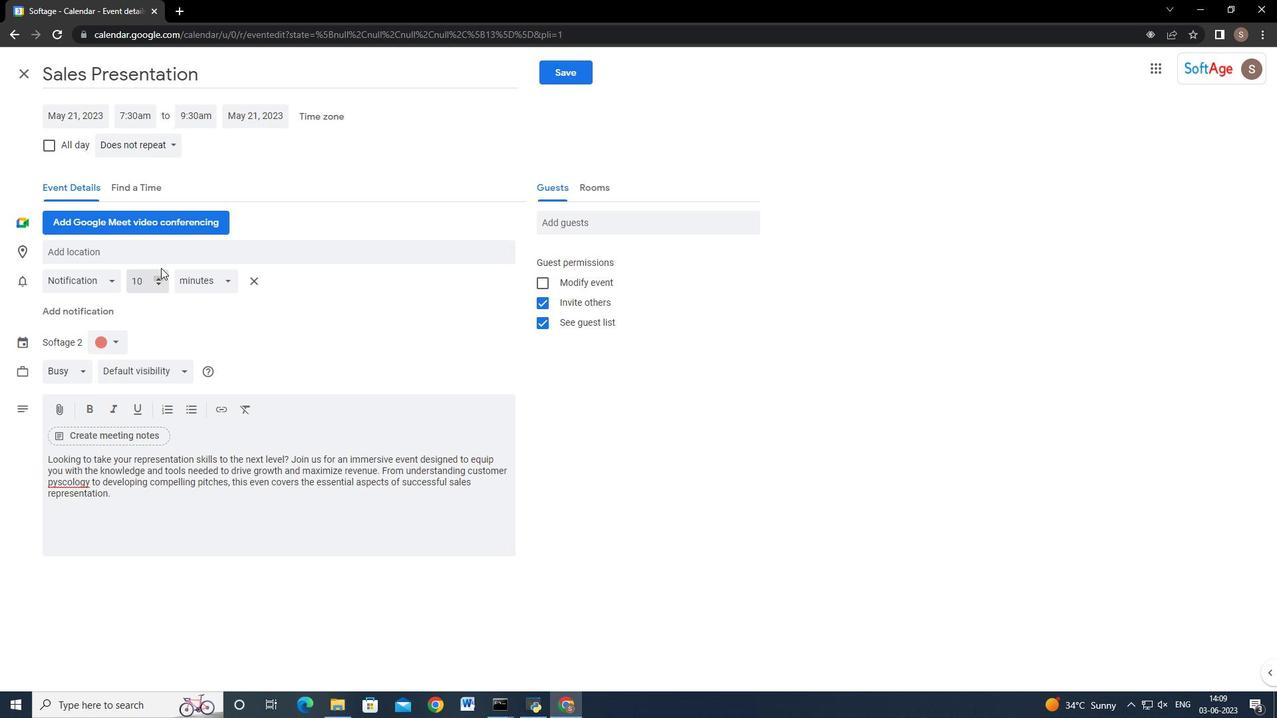 
Action: Mouse pressed left at (163, 250)
Screenshot: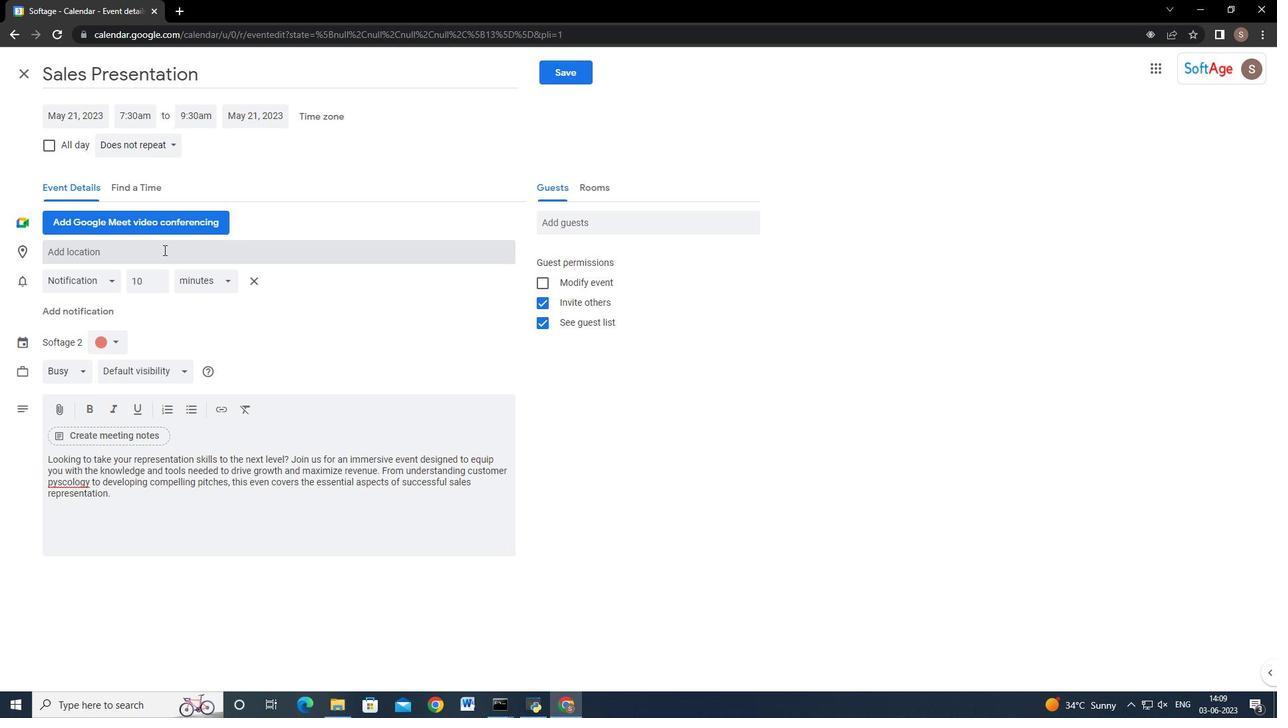 
Action: Key pressed 456,<Key.space><Key.shift>Park<Key.space><Key.shift_r>Avenue,<Key.space><Key.shift>Downtown,<Key.space><Key.shift>Chicago,<Key.space><Key.caps_lock>USA<Key.caps_lock>
Screenshot: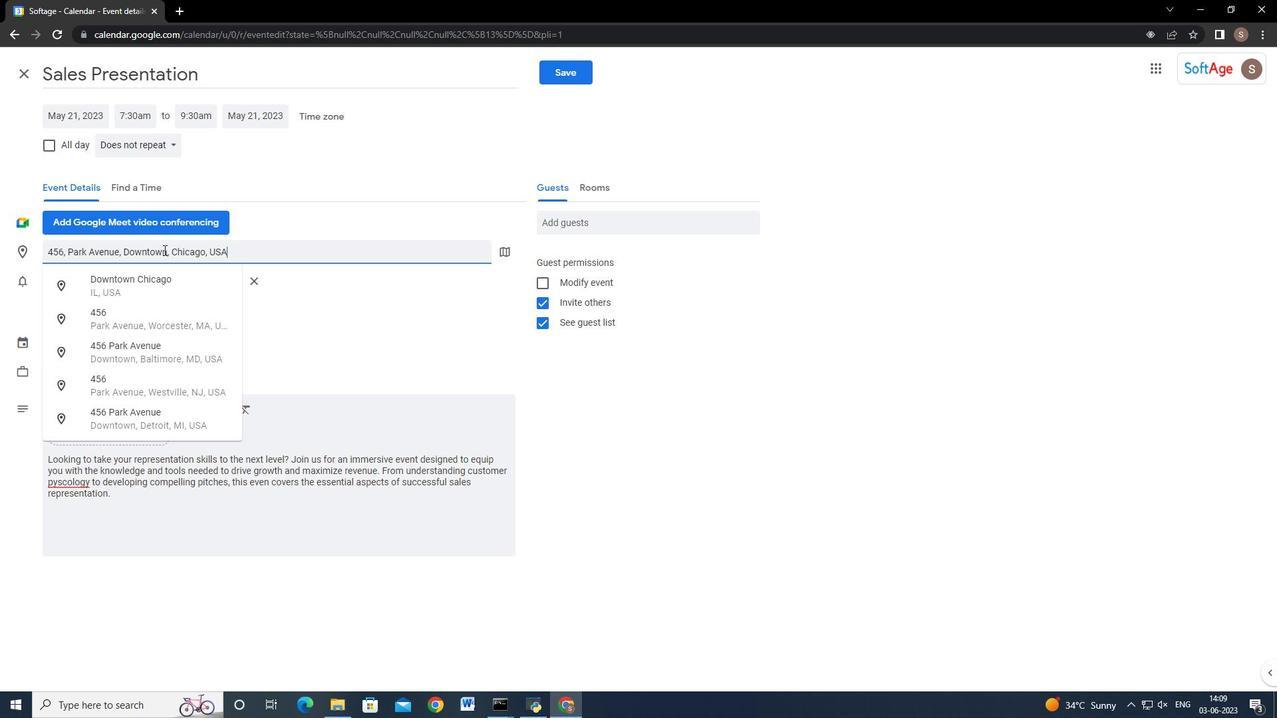 
Action: Mouse moved to (85, 482)
Screenshot: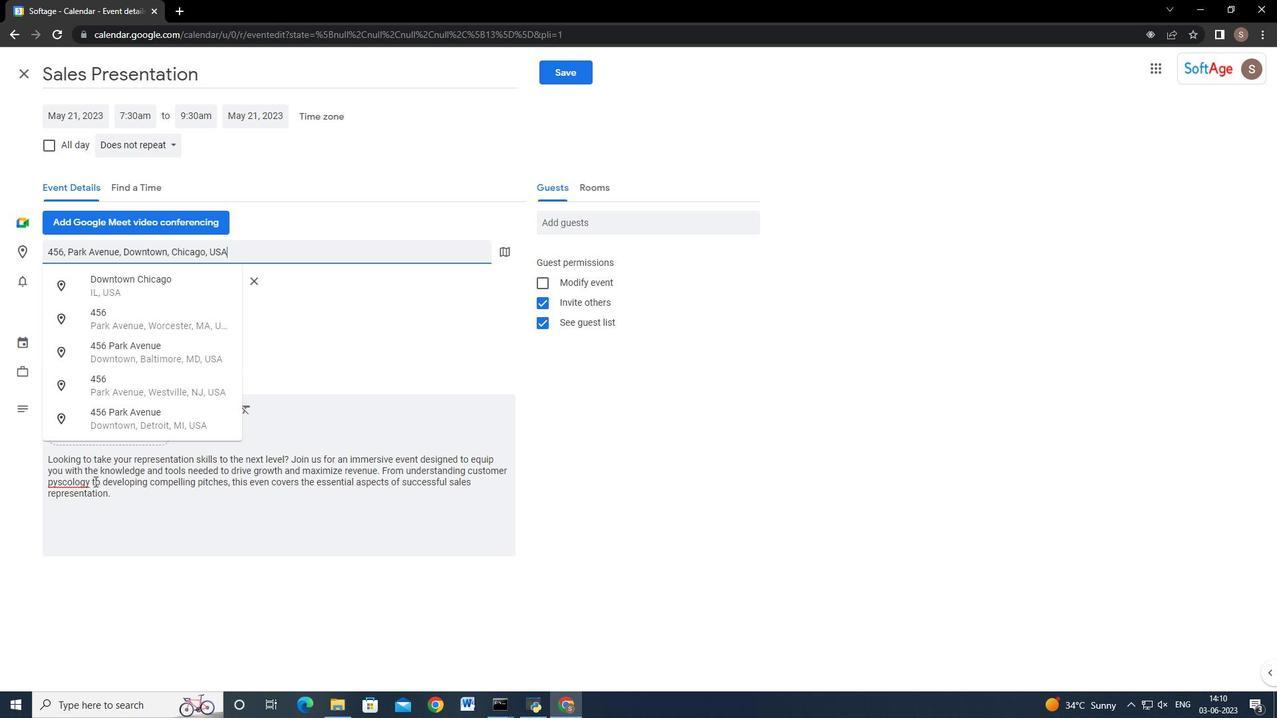 
Action: Mouse pressed left at (85, 482)
Screenshot: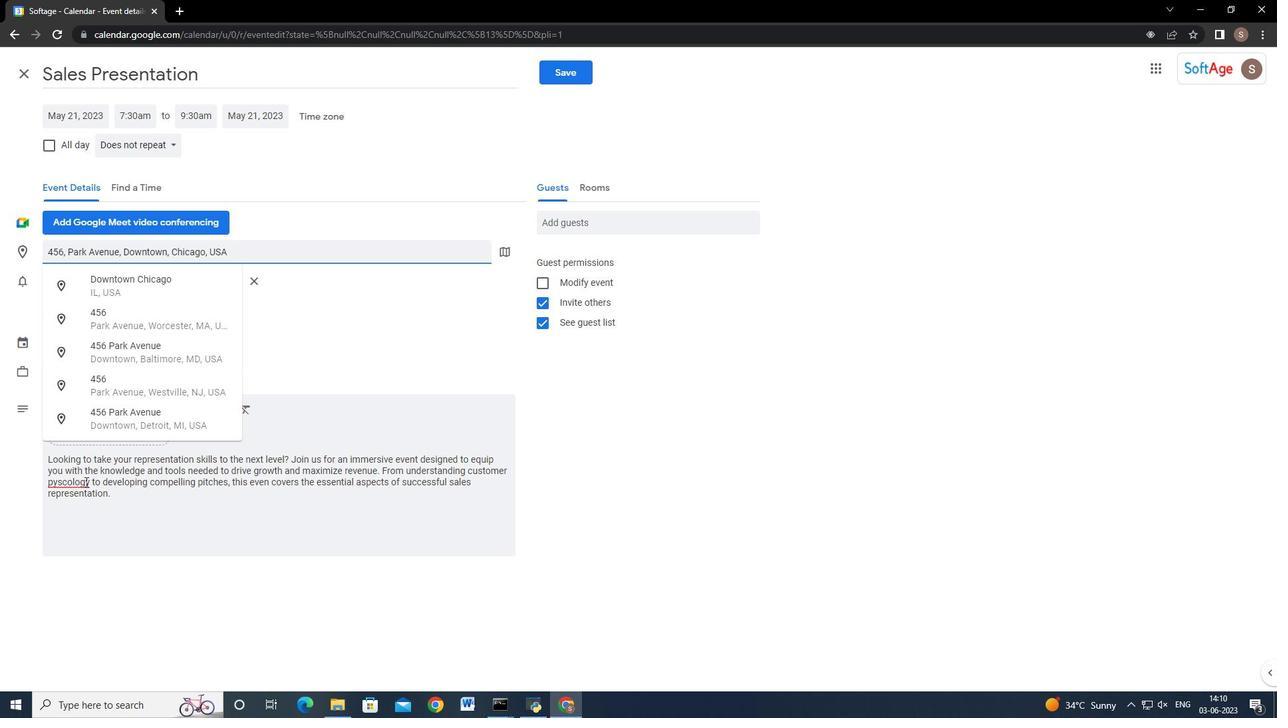
Action: Mouse moved to (69, 483)
Screenshot: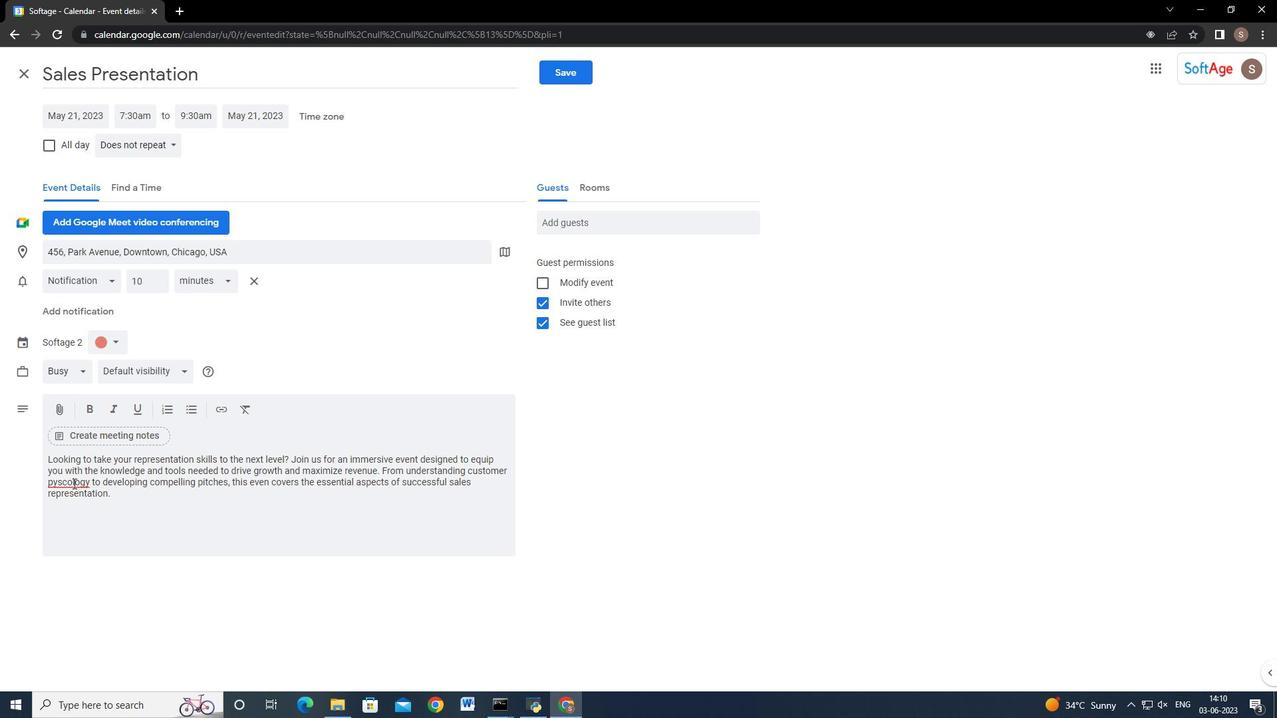 
Action: Mouse pressed left at (69, 483)
Screenshot: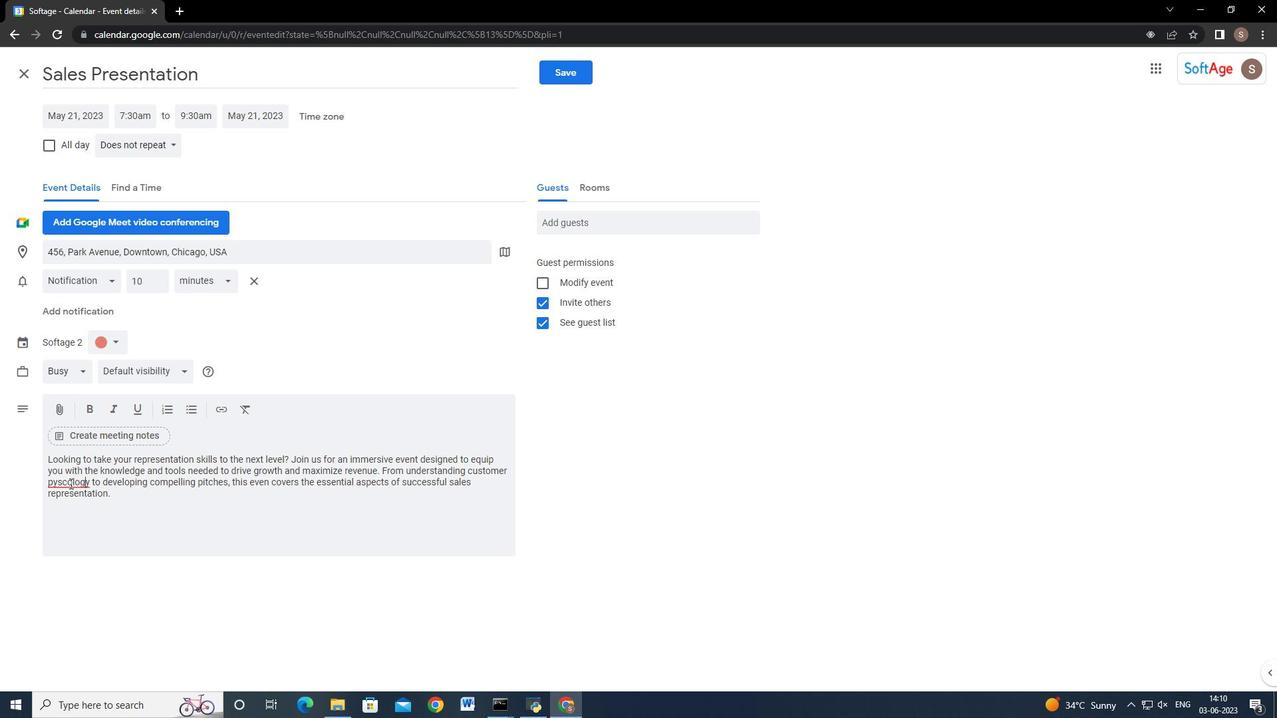 
Action: Mouse moved to (205, 454)
Screenshot: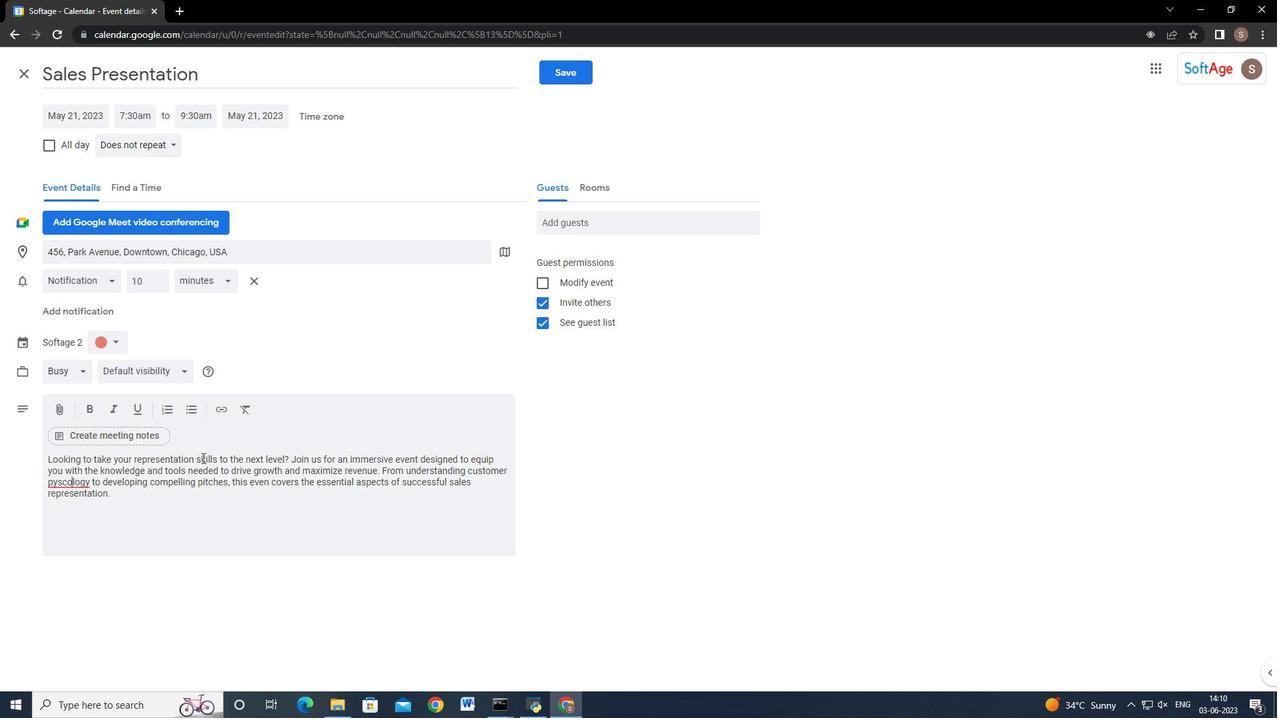 
Action: Key pressed <Key.left>h
Screenshot: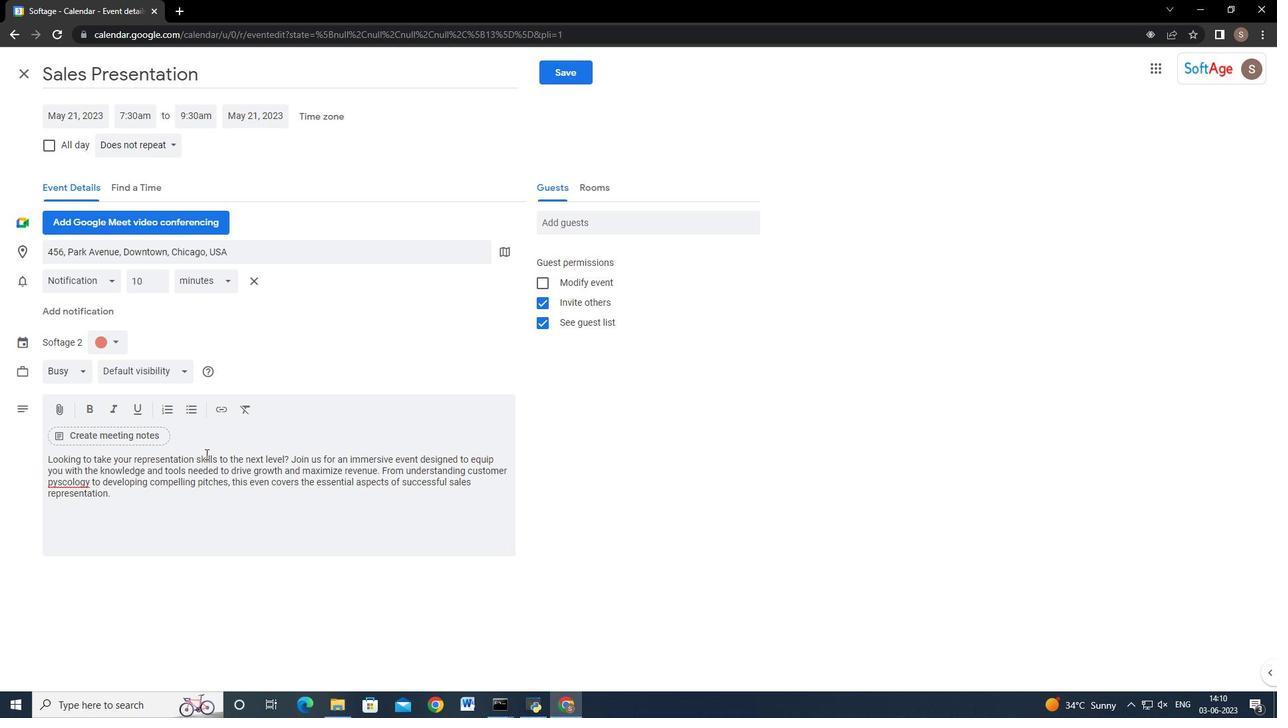 
Action: Mouse moved to (608, 225)
Screenshot: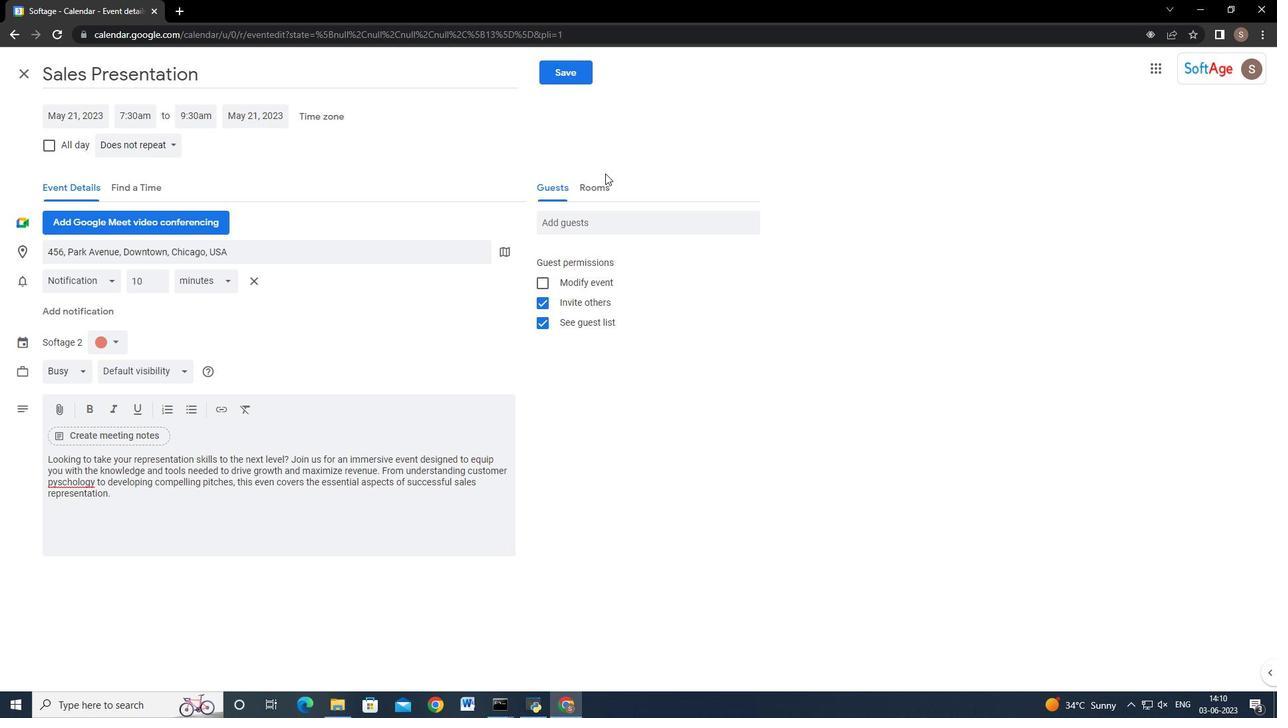 
Action: Mouse pressed left at (608, 225)
Screenshot: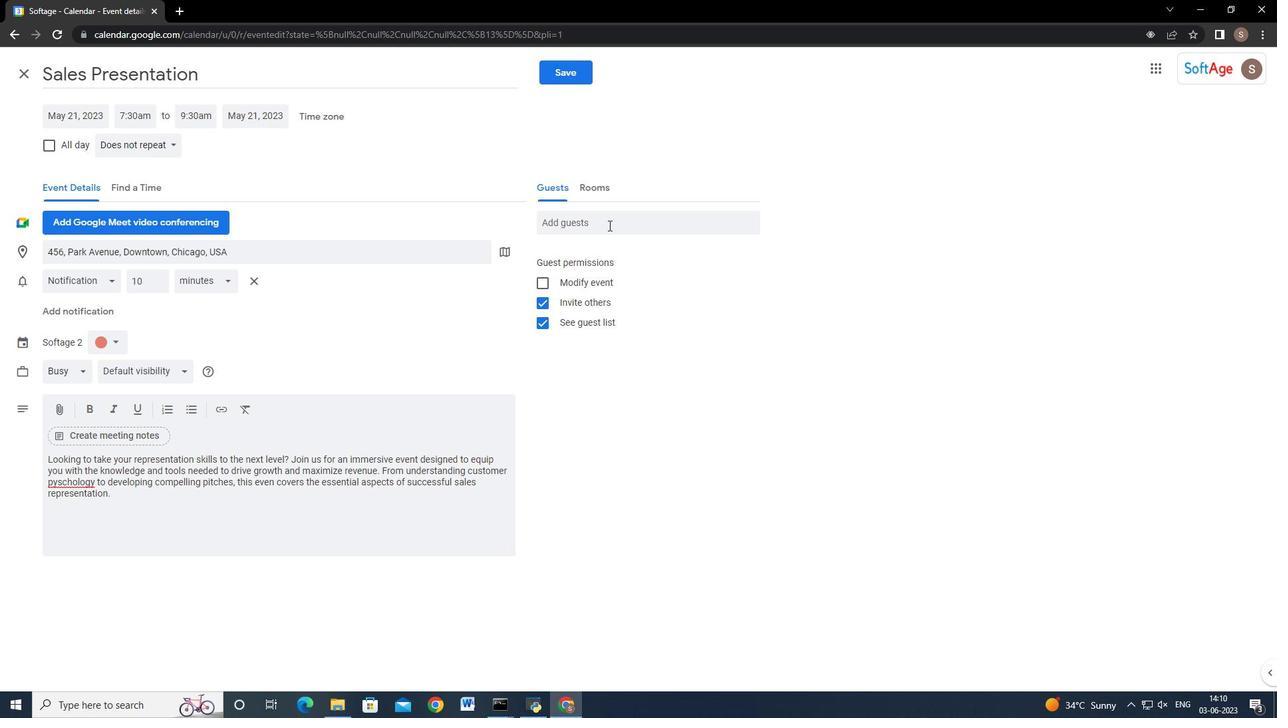 
Action: Key pressed softage.3<Key.shift_r>@softage.net<Key.enter>softage.5<Key.backspace>4<Key.shift_r>@softage.net<Key.enter>
Screenshot: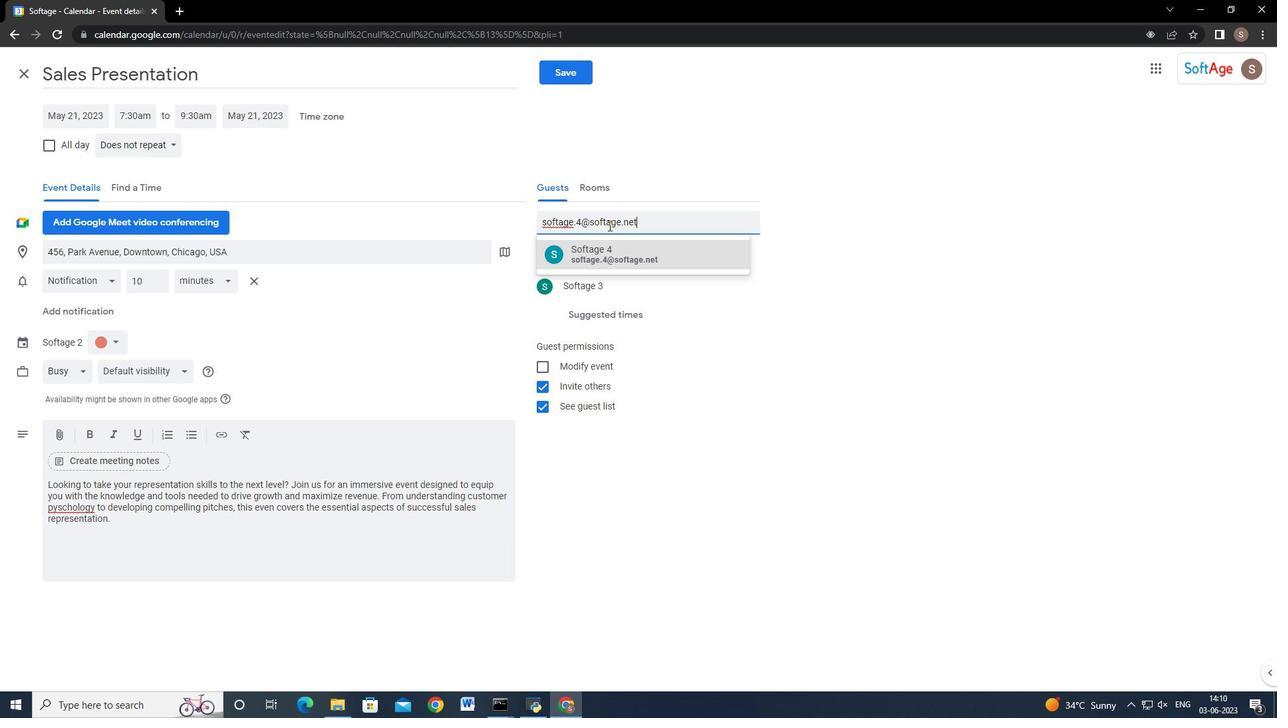 
Action: Mouse moved to (741, 256)
Screenshot: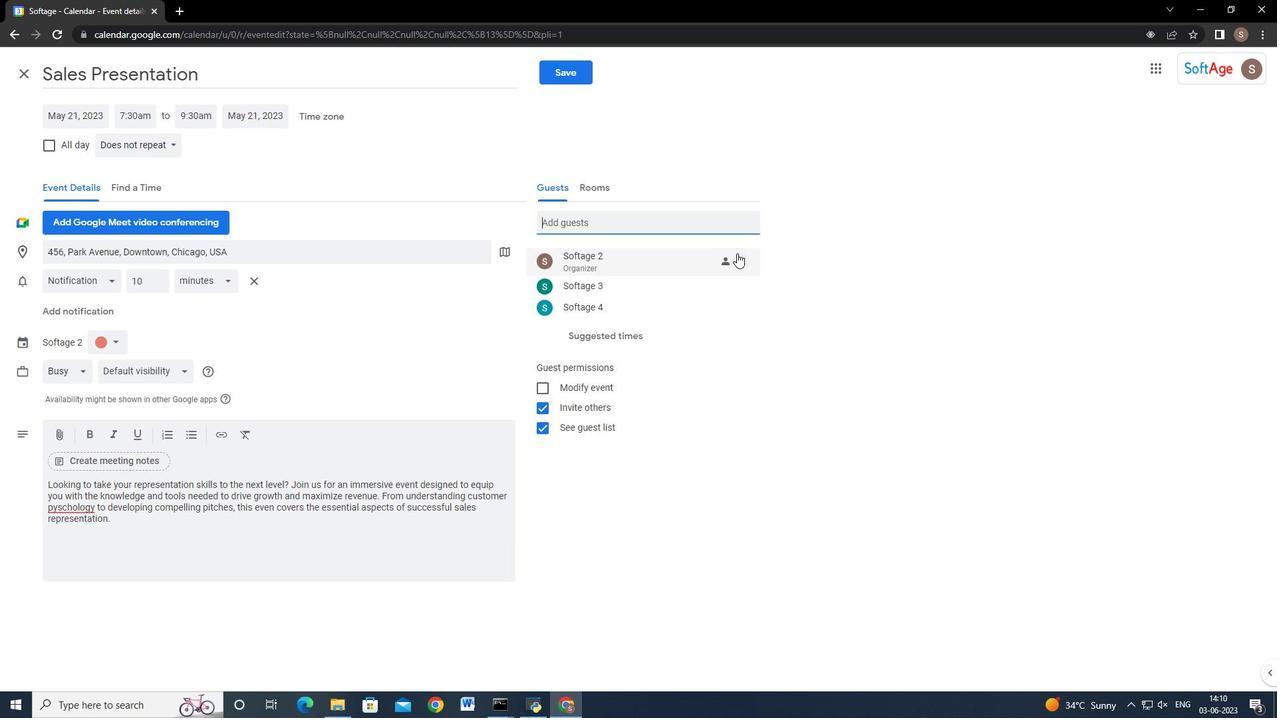 
Action: Mouse pressed left at (741, 256)
Screenshot: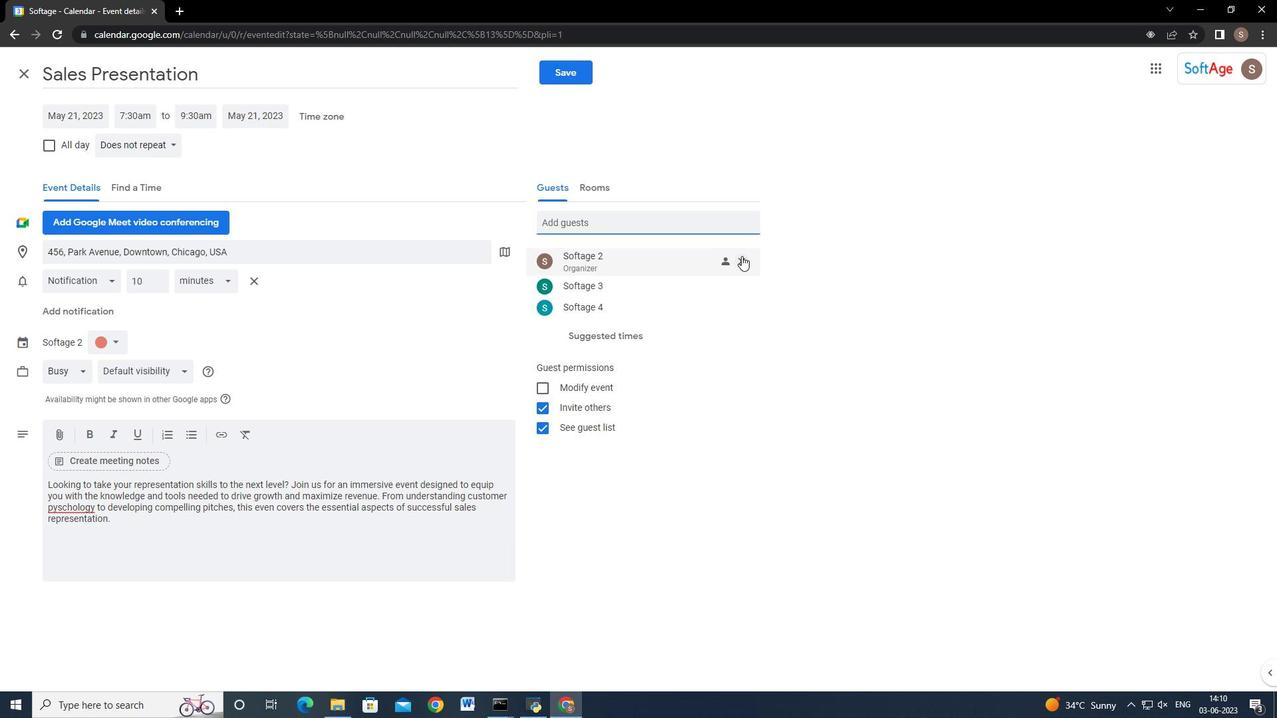 
Action: Mouse moved to (644, 218)
Screenshot: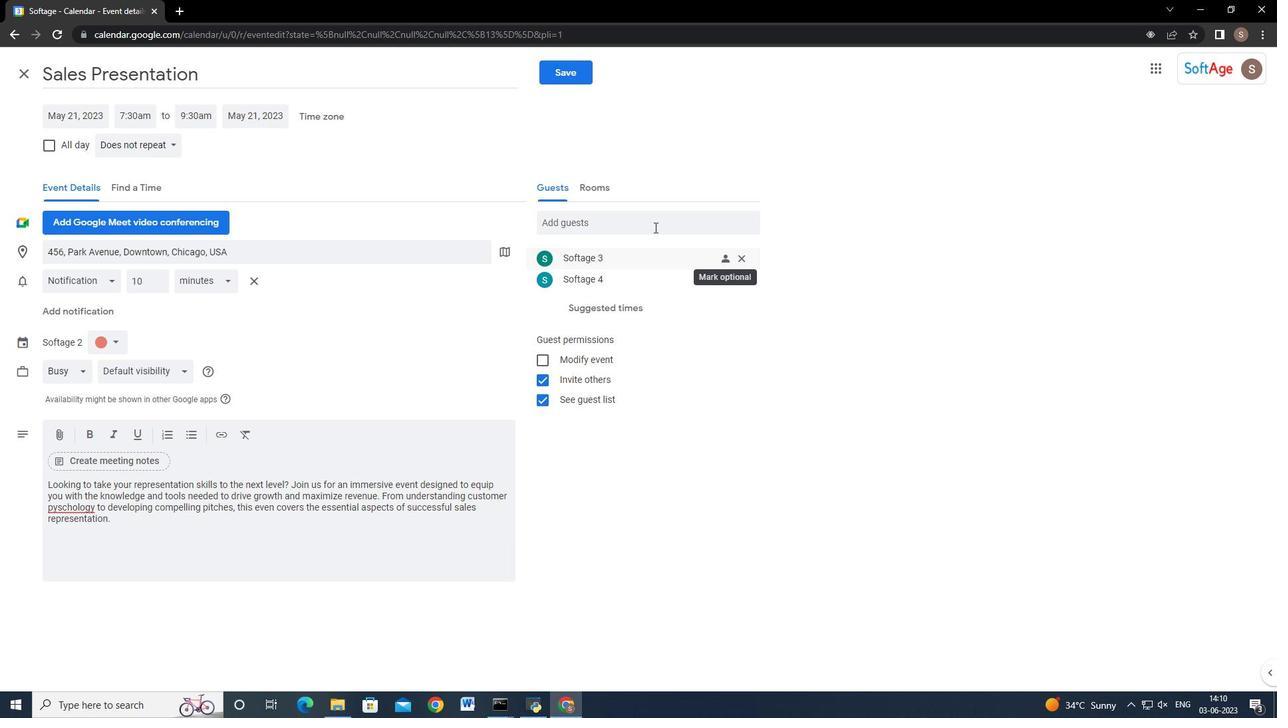 
Action: Mouse pressed left at (644, 218)
Screenshot: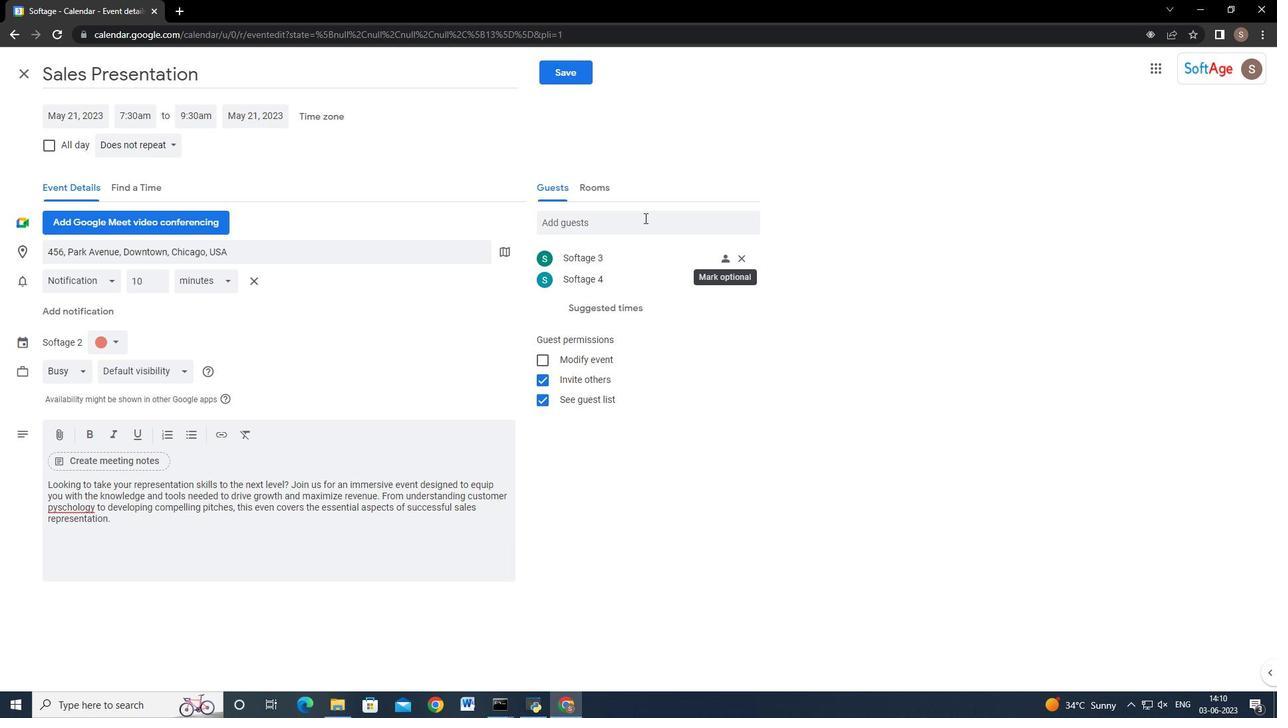 
Action: Key pressed softage.1<Key.shift_r>@softage.net<Key.enter>
Screenshot: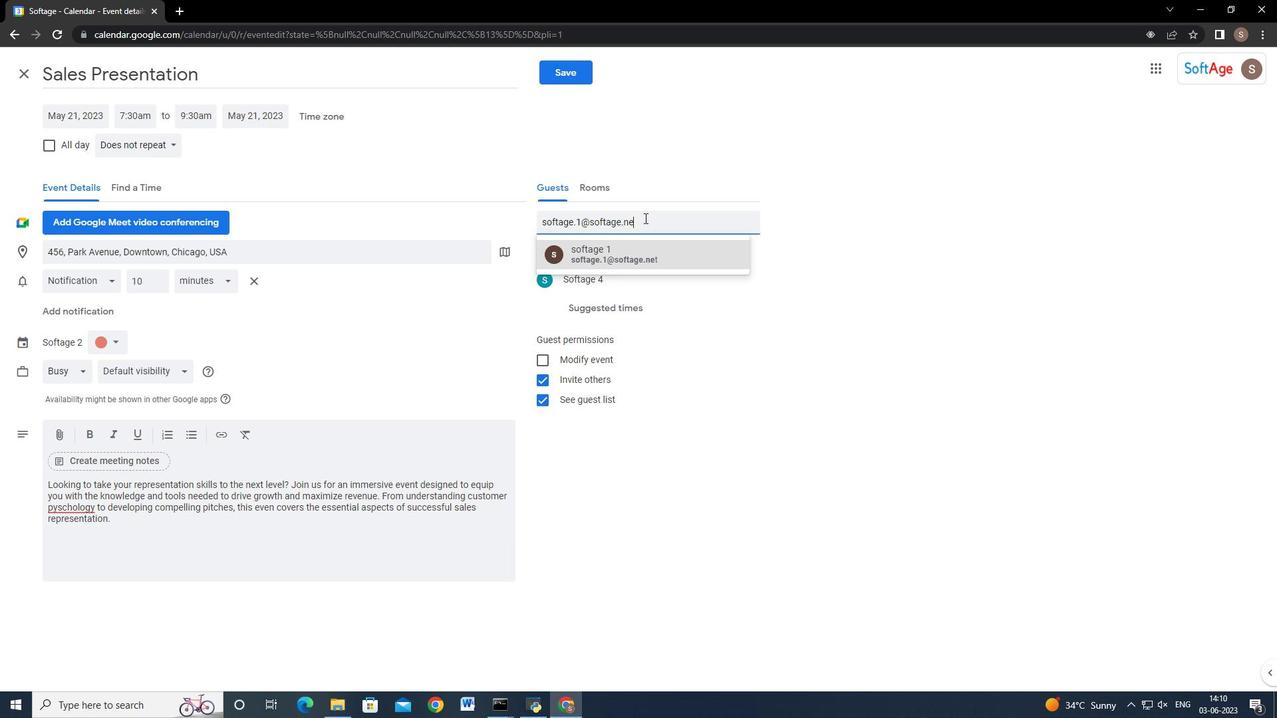 
Action: Mouse moved to (161, 148)
Screenshot: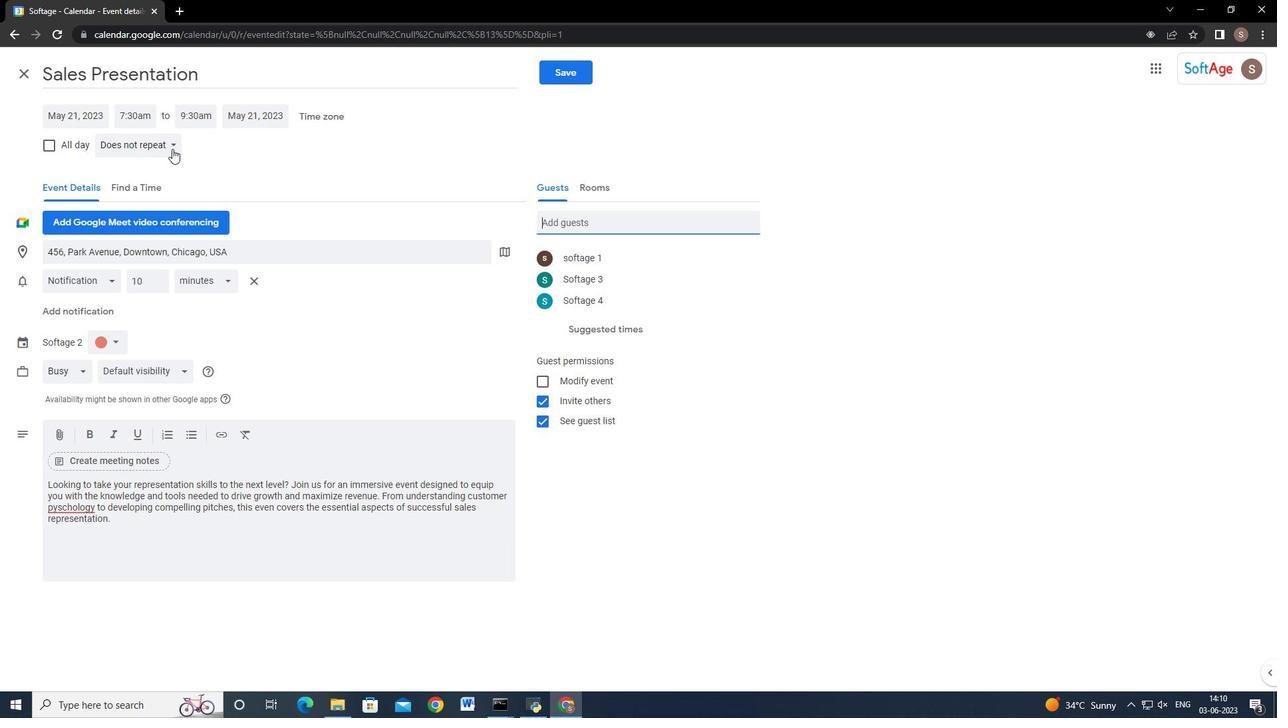 
Action: Mouse pressed left at (161, 148)
Screenshot: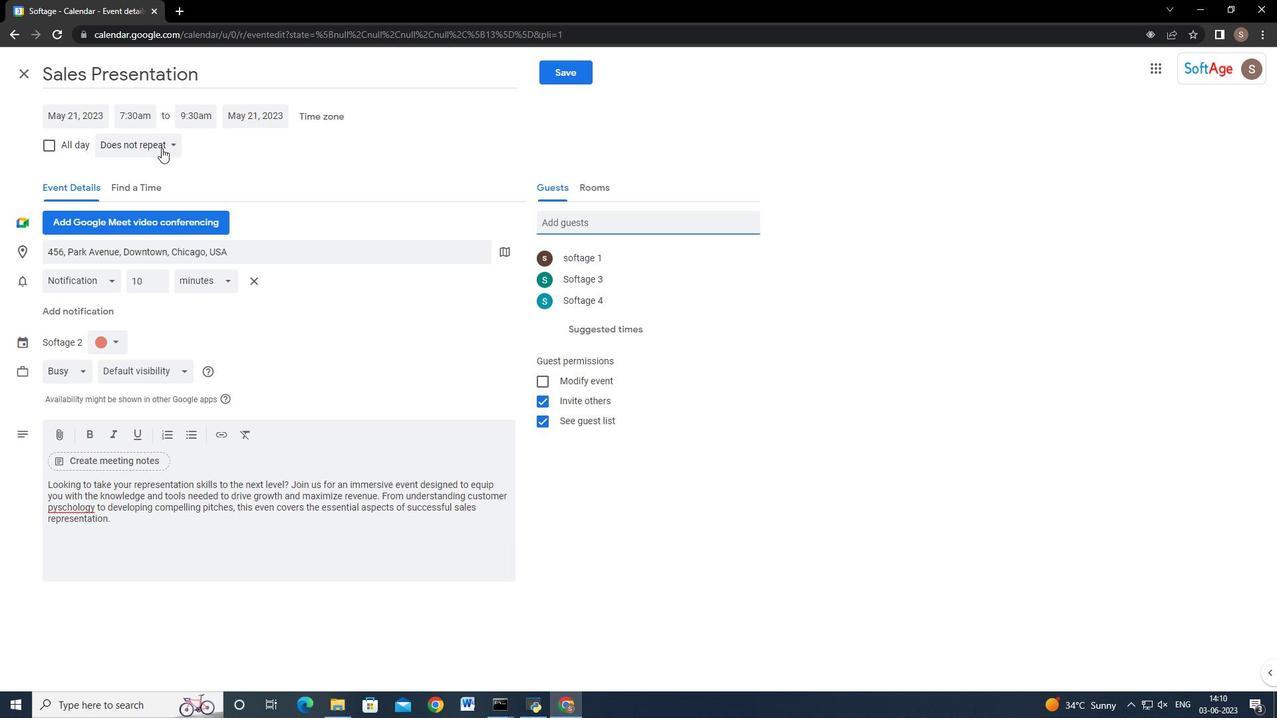 
Action: Mouse moved to (157, 167)
Screenshot: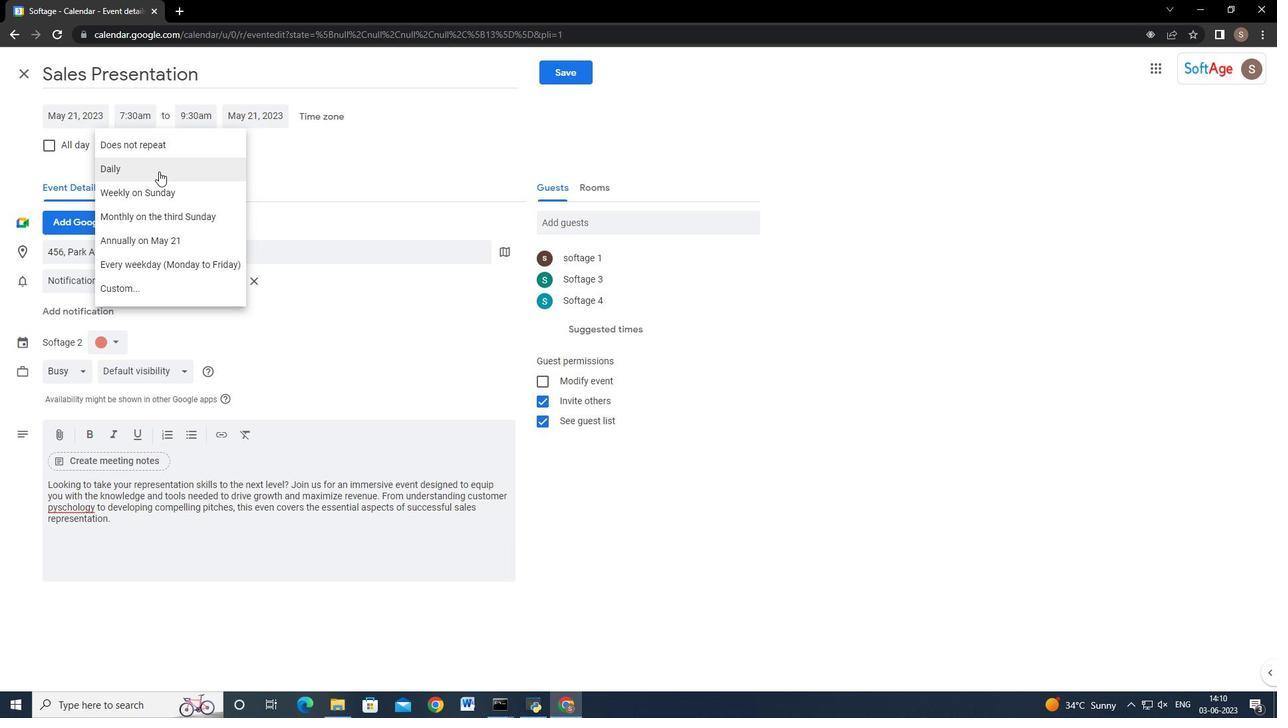
Action: Mouse pressed left at (157, 167)
Screenshot: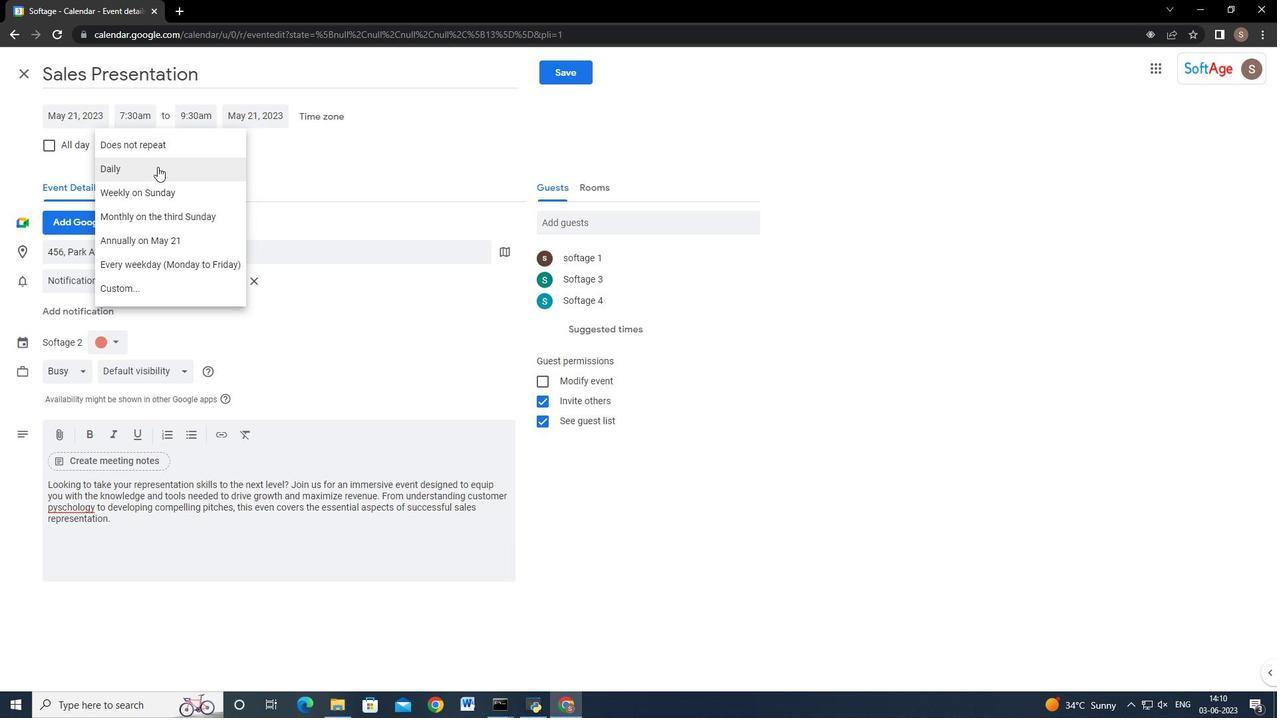 
Action: Mouse moved to (717, 528)
Screenshot: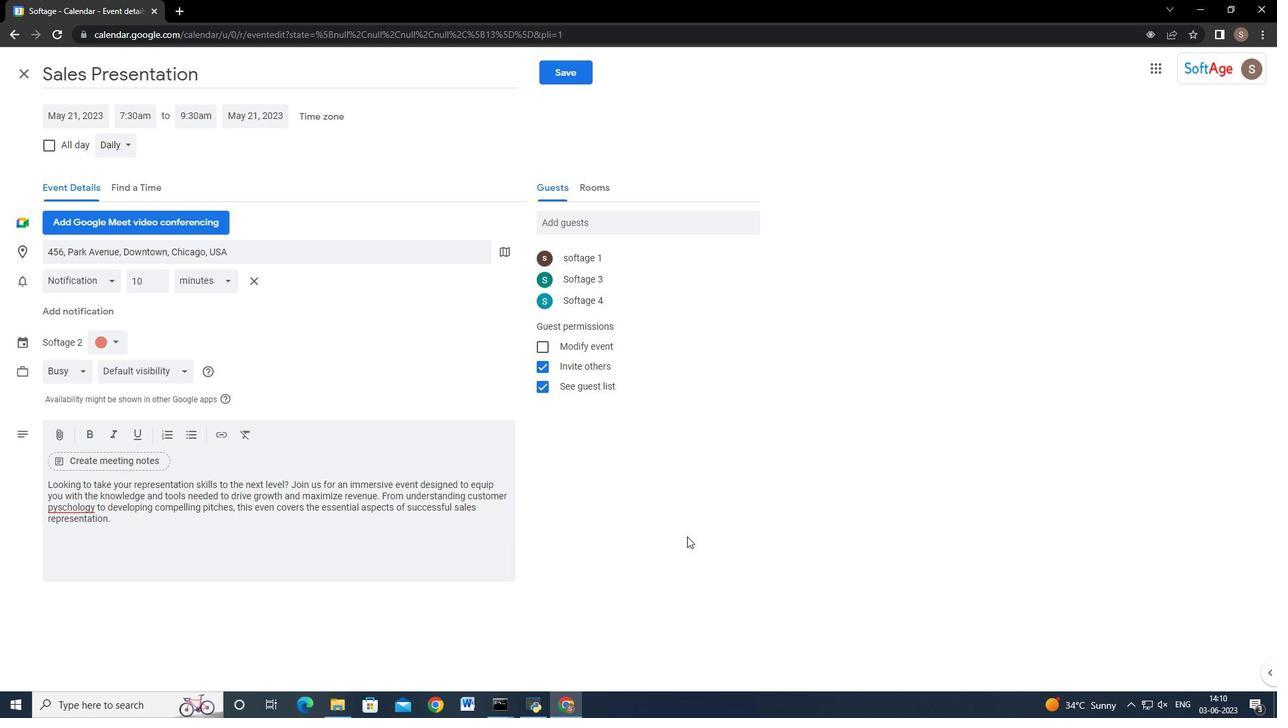 
Action: Mouse scrolled (717, 527) with delta (0, 0)
Screenshot: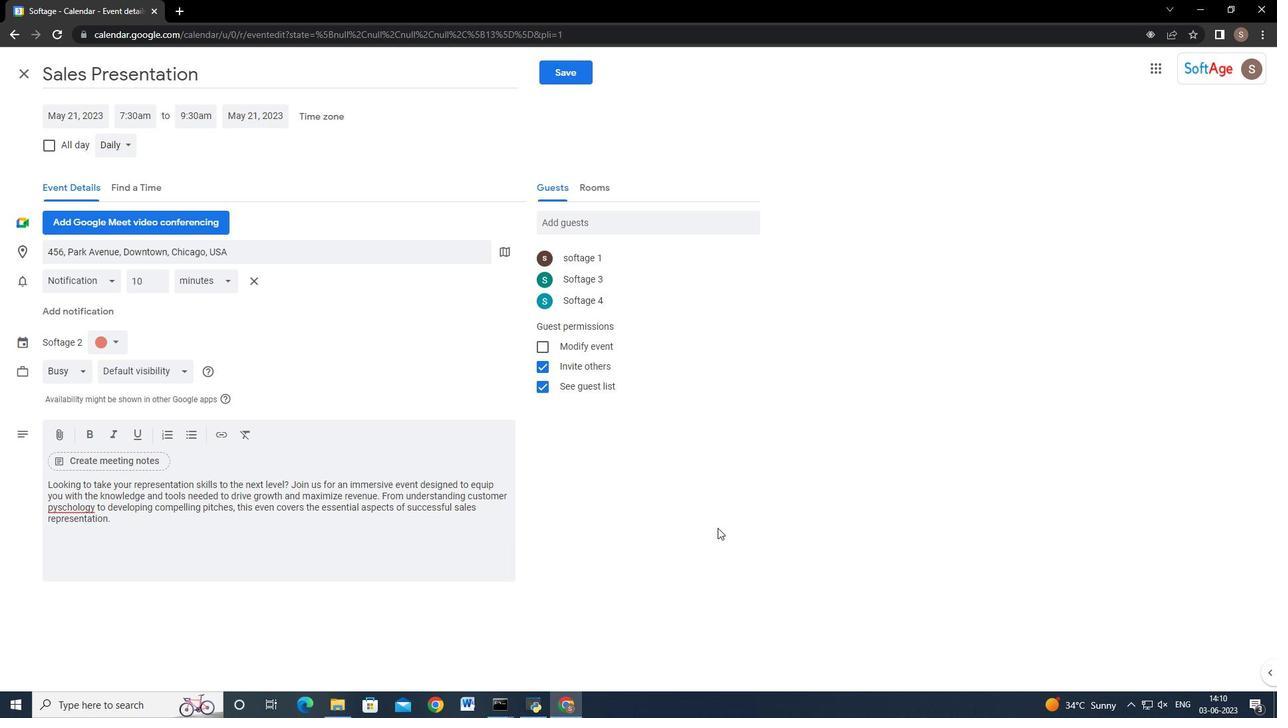 
Action: Mouse moved to (342, 494)
Screenshot: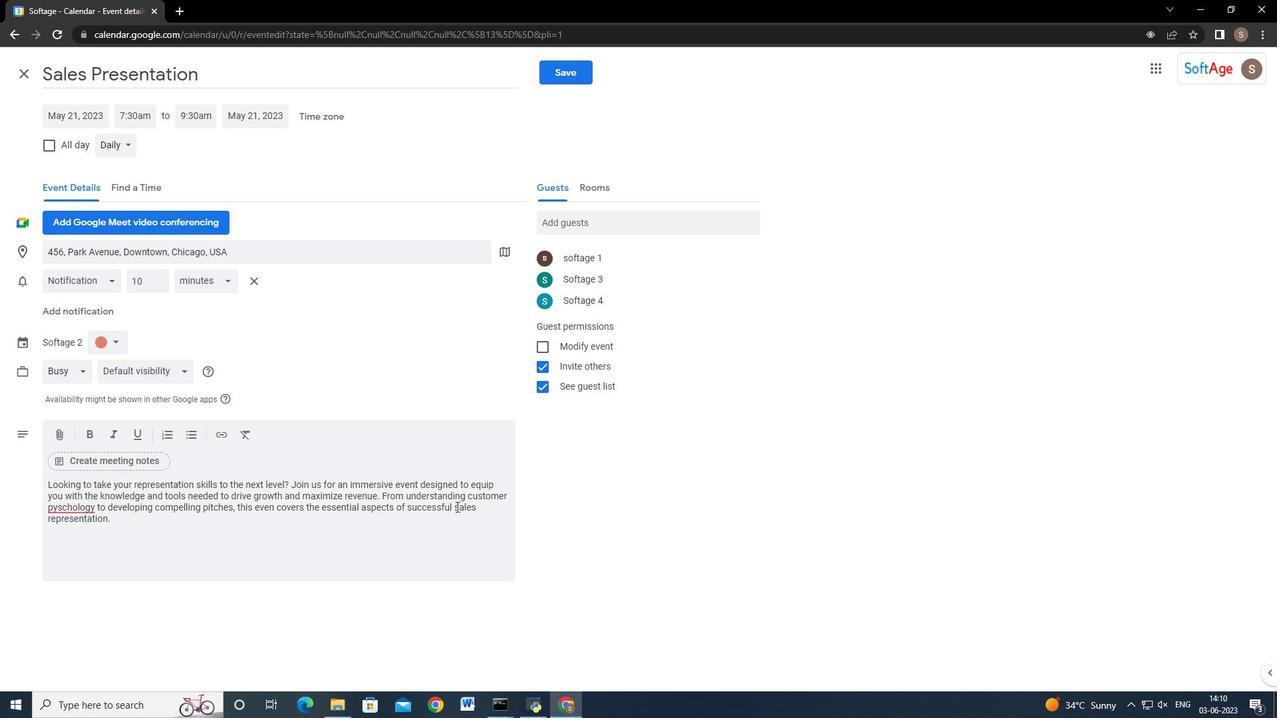 
Action: Mouse scrolled (342, 493) with delta (0, 0)
Screenshot: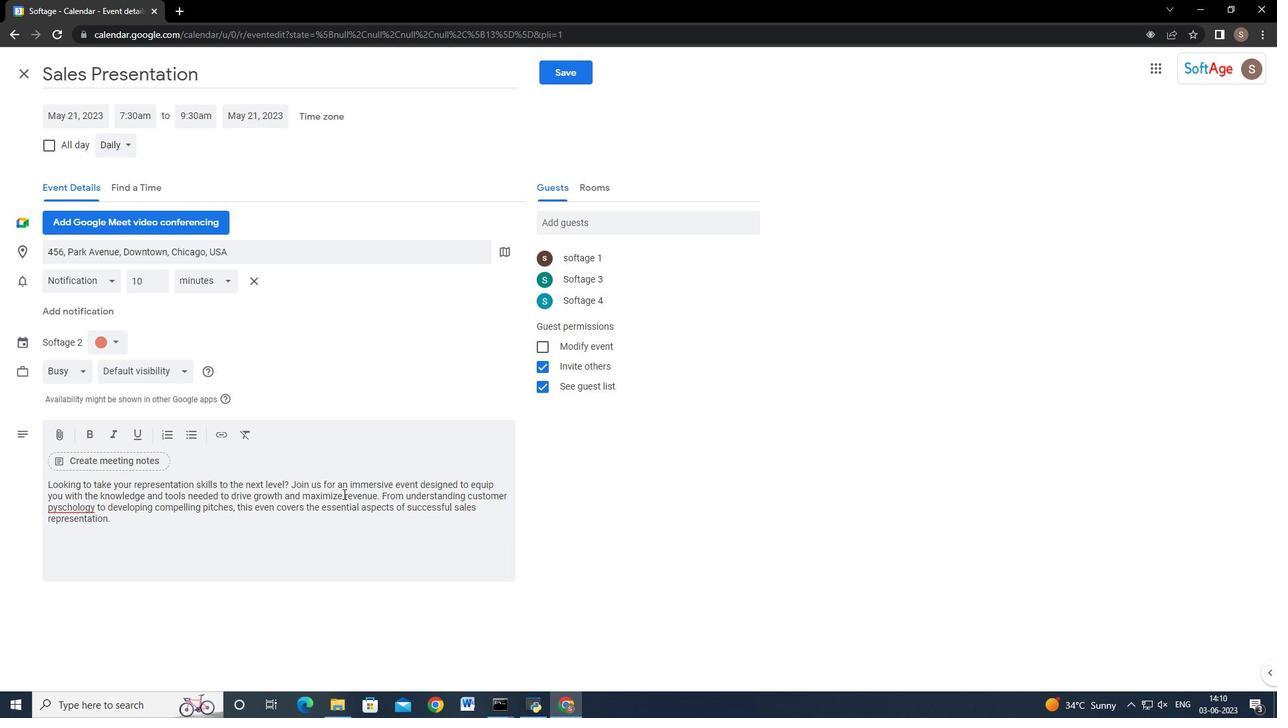 
Action: Mouse moved to (555, 81)
Screenshot: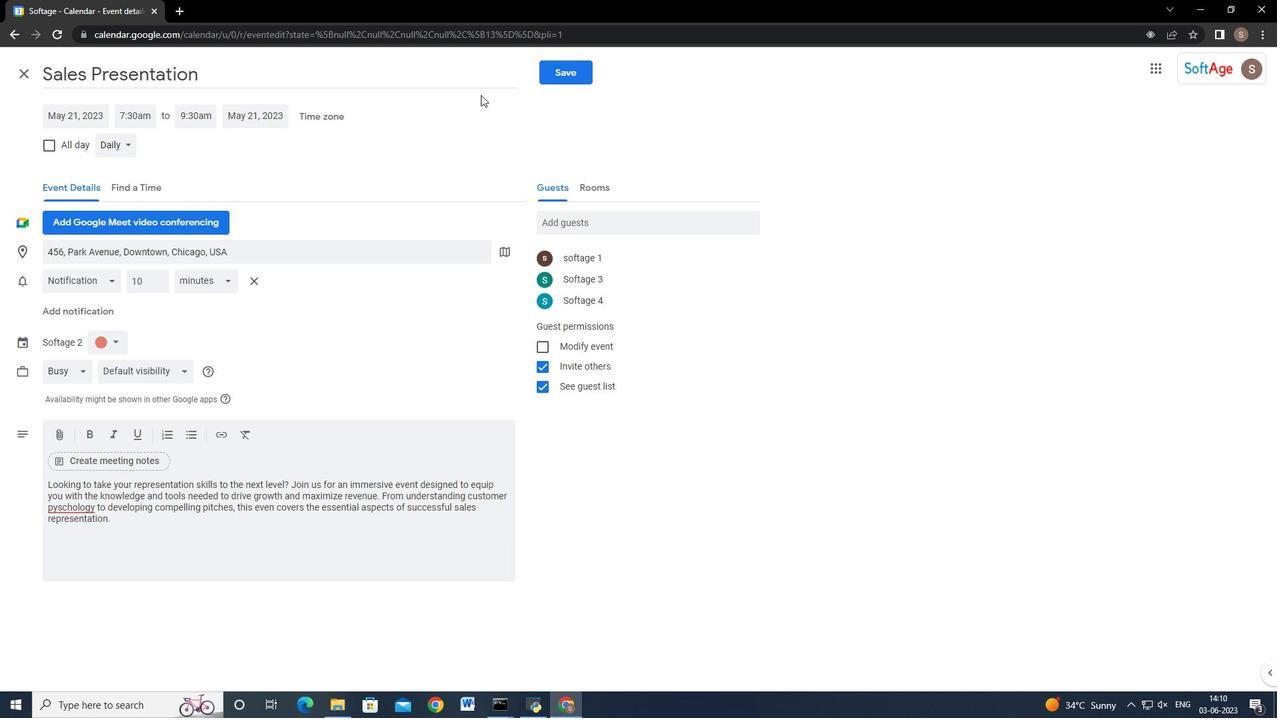 
Action: Mouse pressed left at (555, 81)
Screenshot: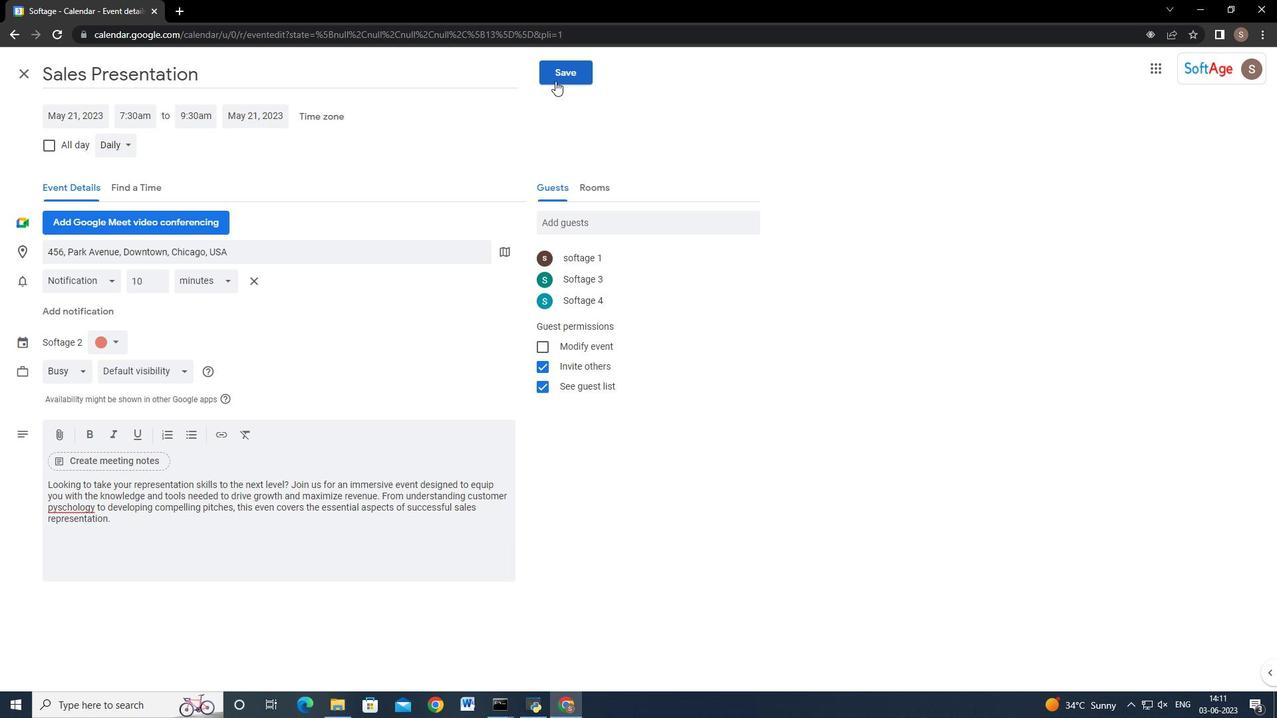 
Action: Mouse moved to (777, 403)
Screenshot: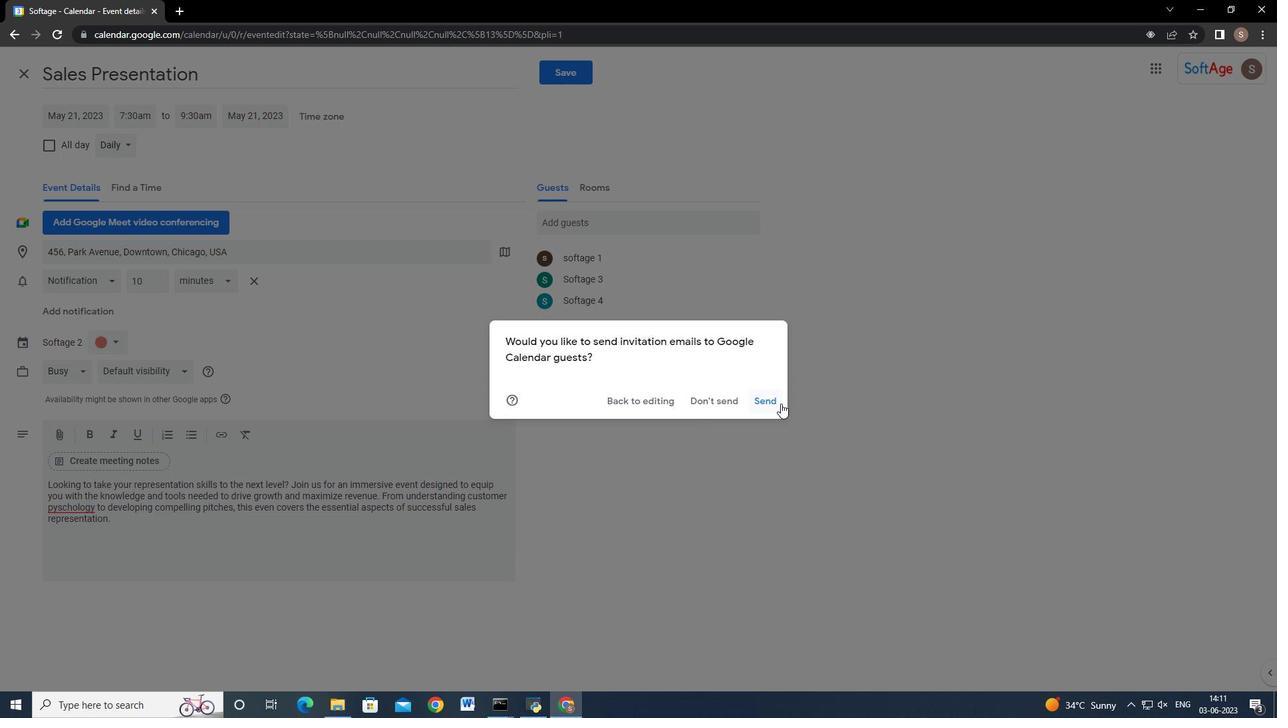 
Action: Mouse pressed left at (777, 403)
Screenshot: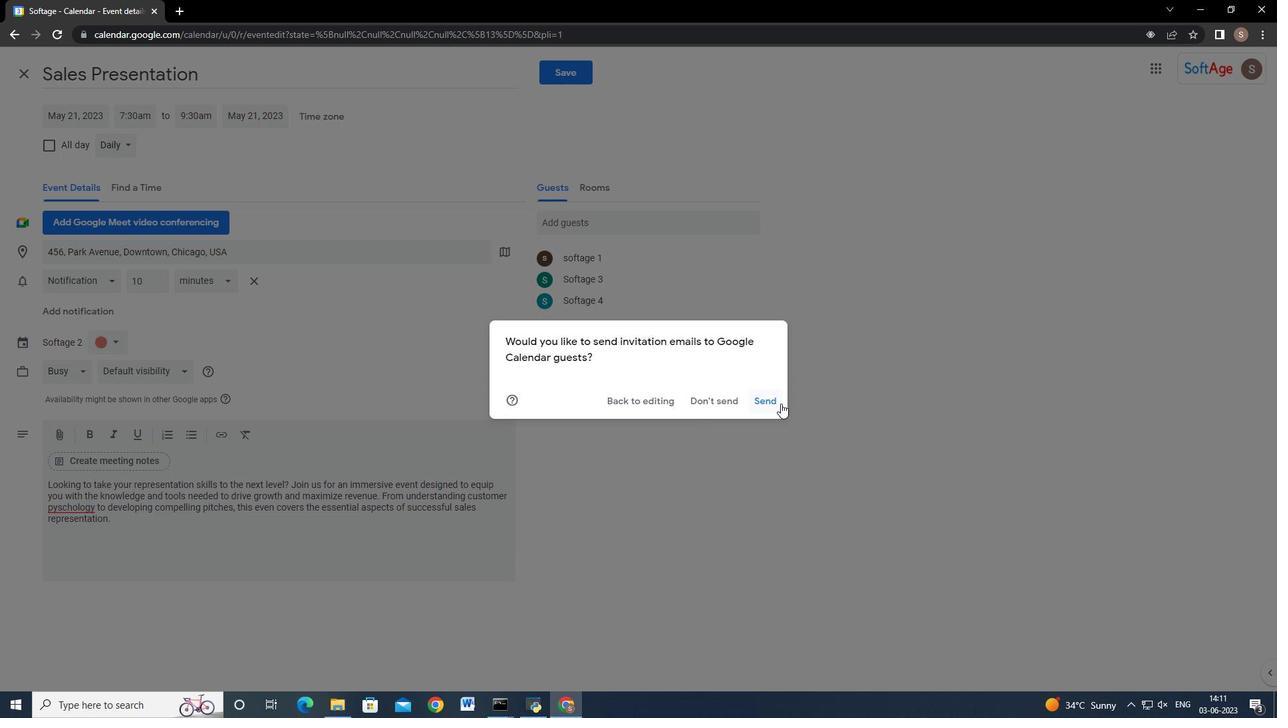 
